 Task: Create a due date automation trigger when advanced on, on the monday of the week before a card is due add fields without custom field "Resume" cleared at 11:00 AM.
Action: Mouse moved to (1134, 82)
Screenshot: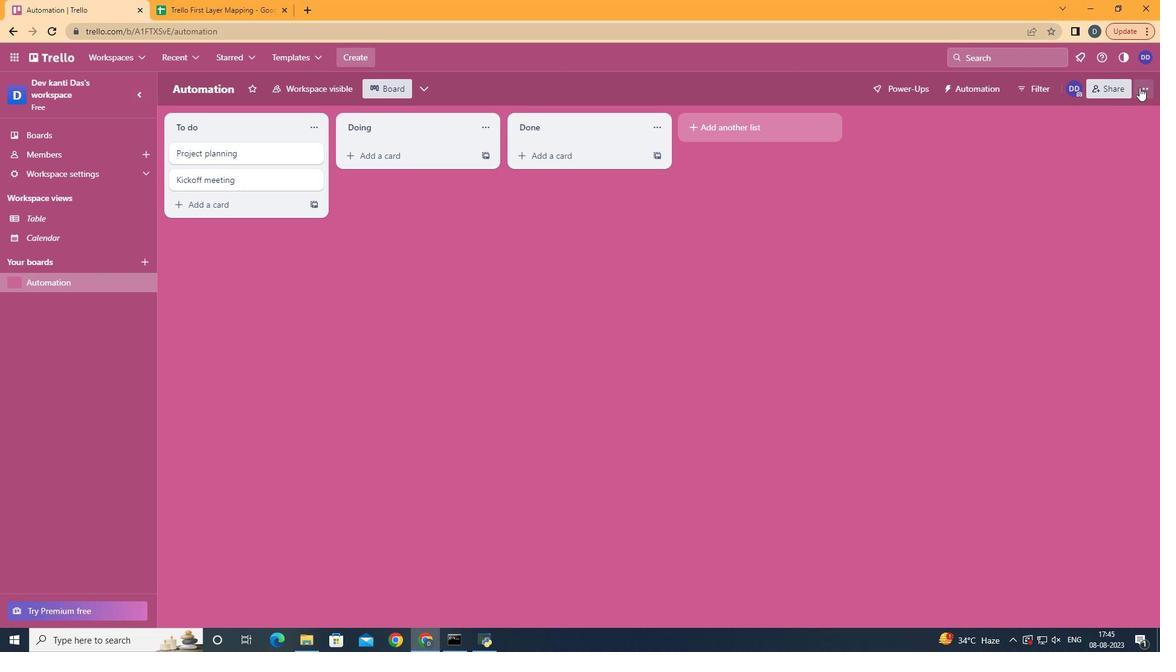 
Action: Mouse pressed left at (1134, 82)
Screenshot: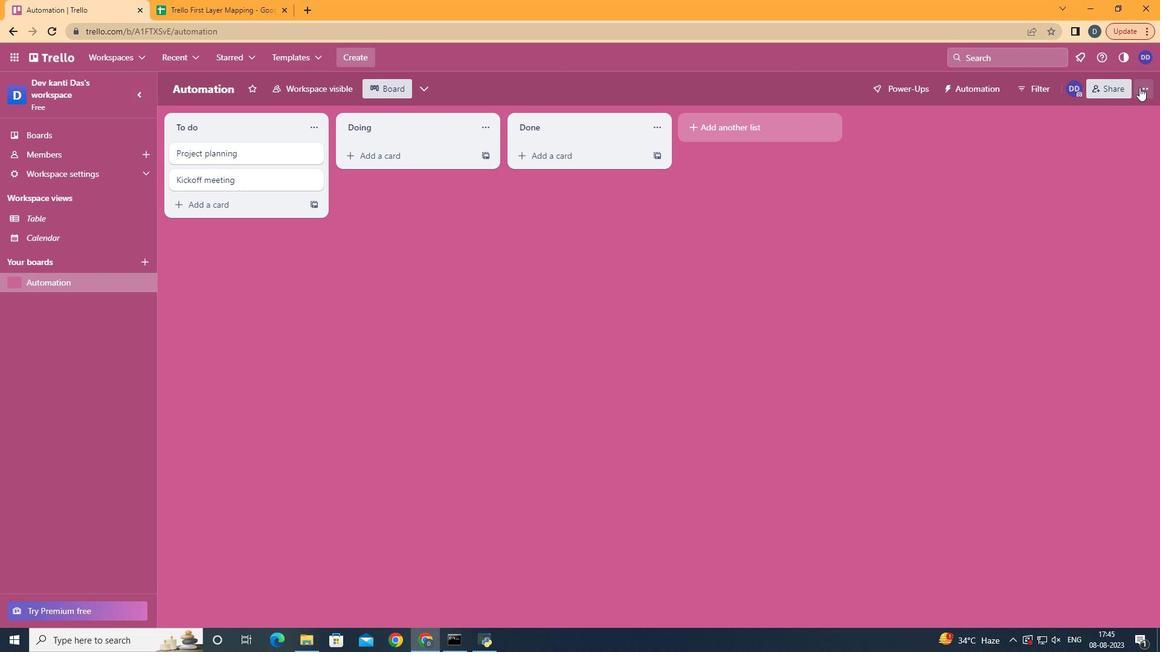 
Action: Mouse moved to (1045, 273)
Screenshot: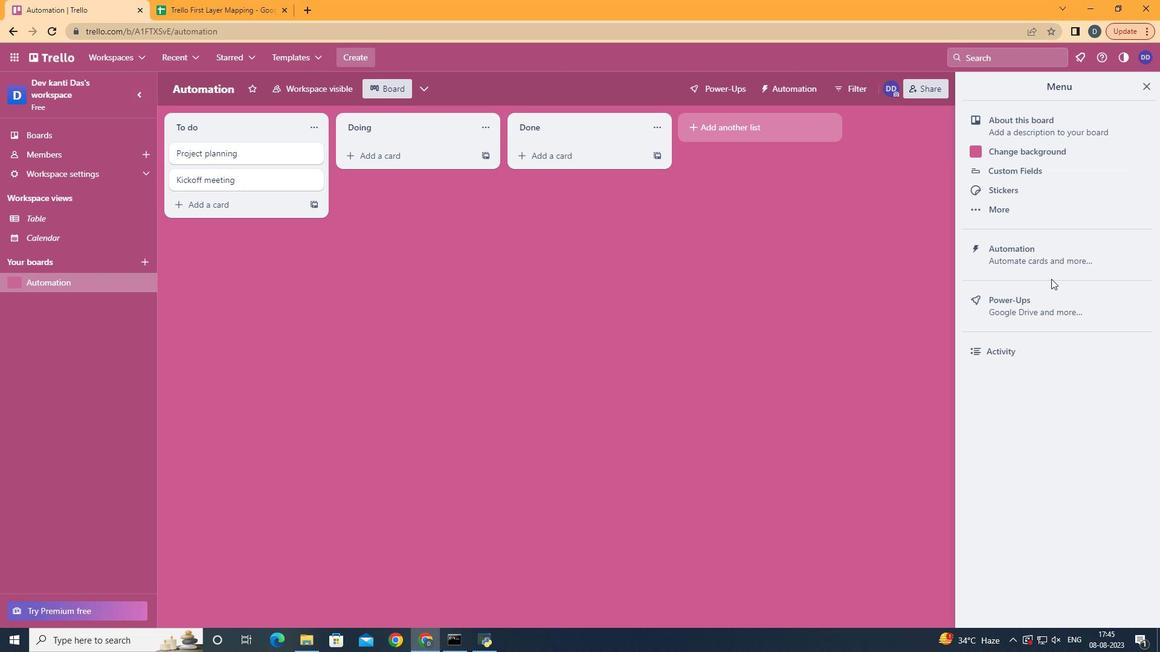 
Action: Mouse pressed left at (1045, 273)
Screenshot: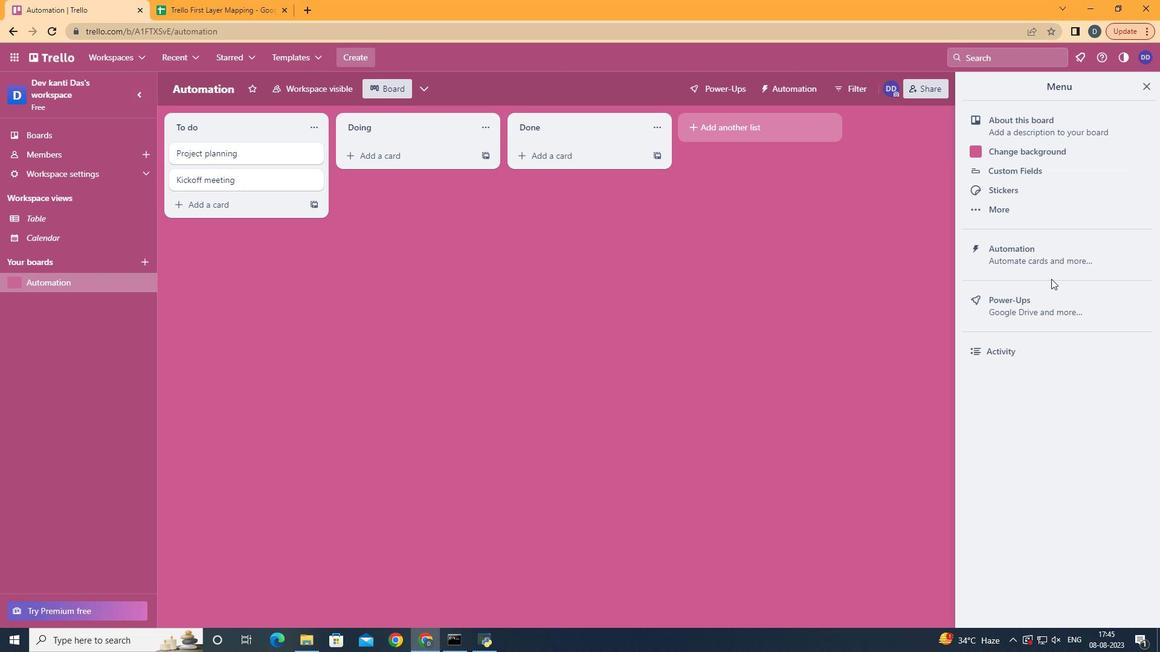 
Action: Mouse moved to (1048, 256)
Screenshot: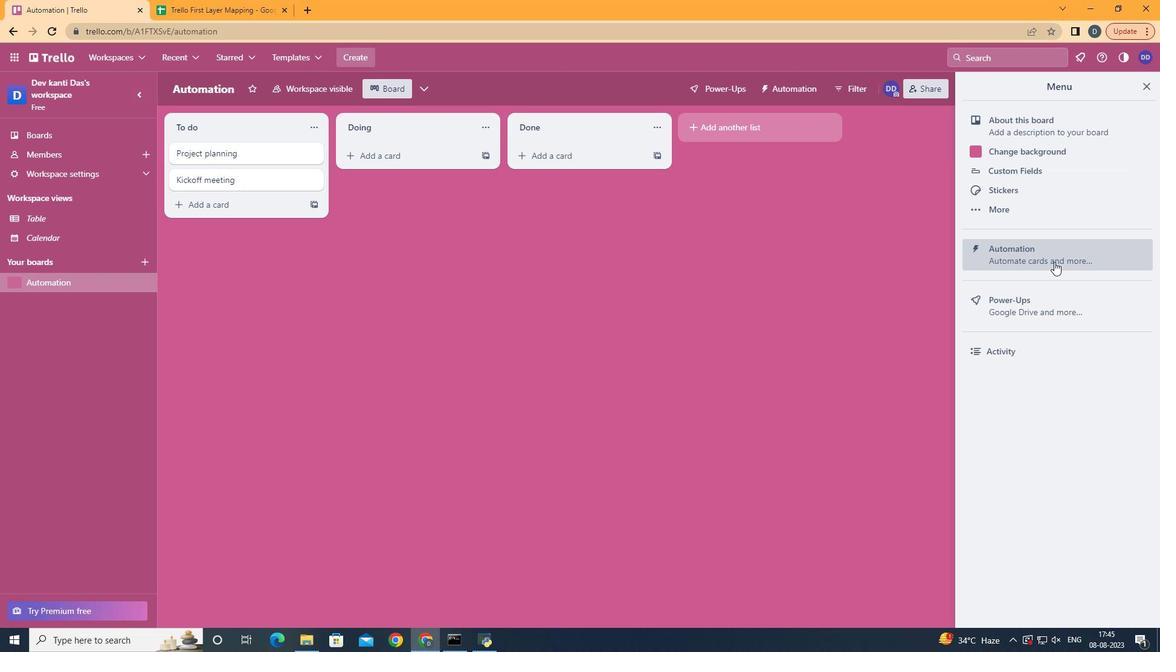 
Action: Mouse pressed left at (1048, 256)
Screenshot: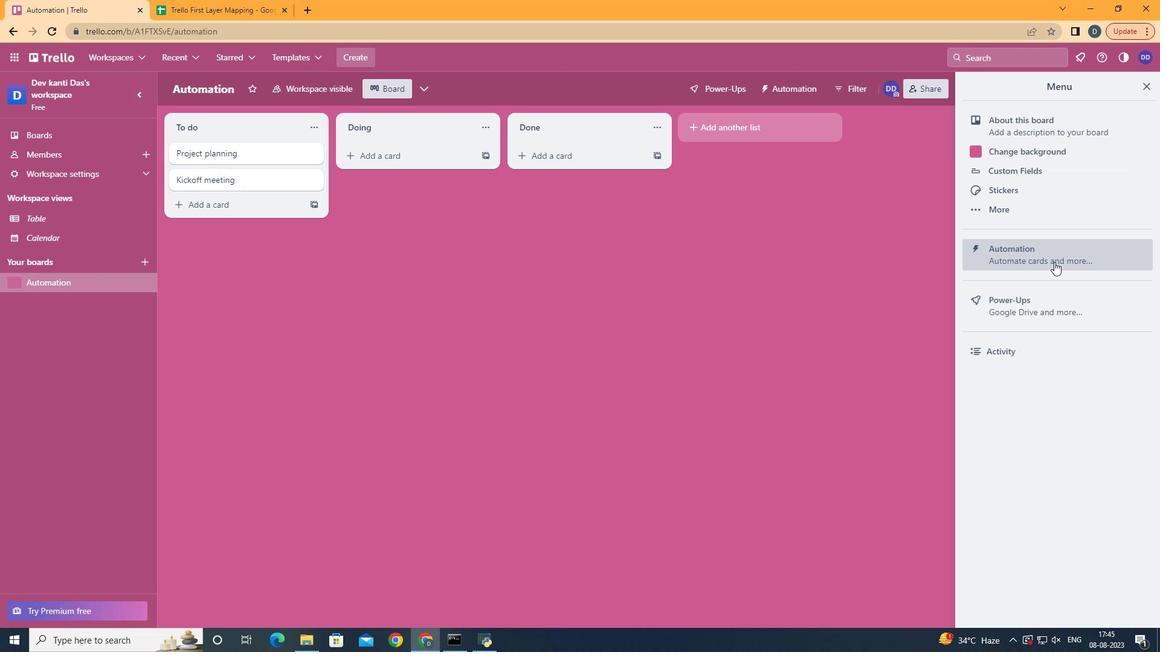 
Action: Mouse moved to (215, 236)
Screenshot: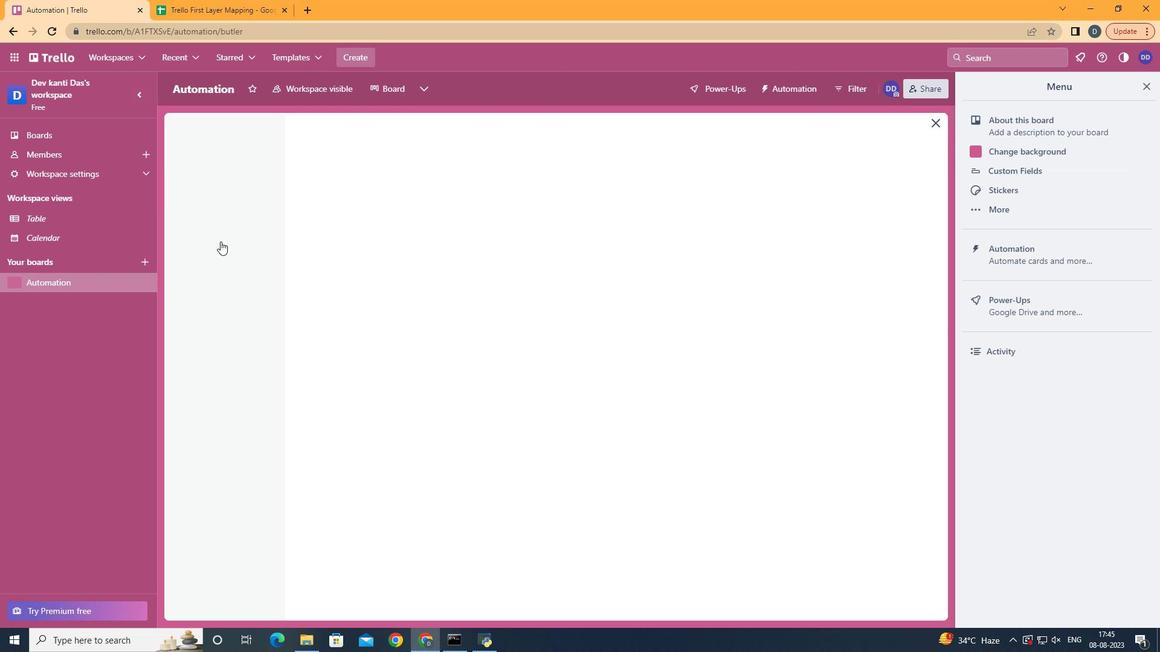 
Action: Mouse pressed left at (215, 236)
Screenshot: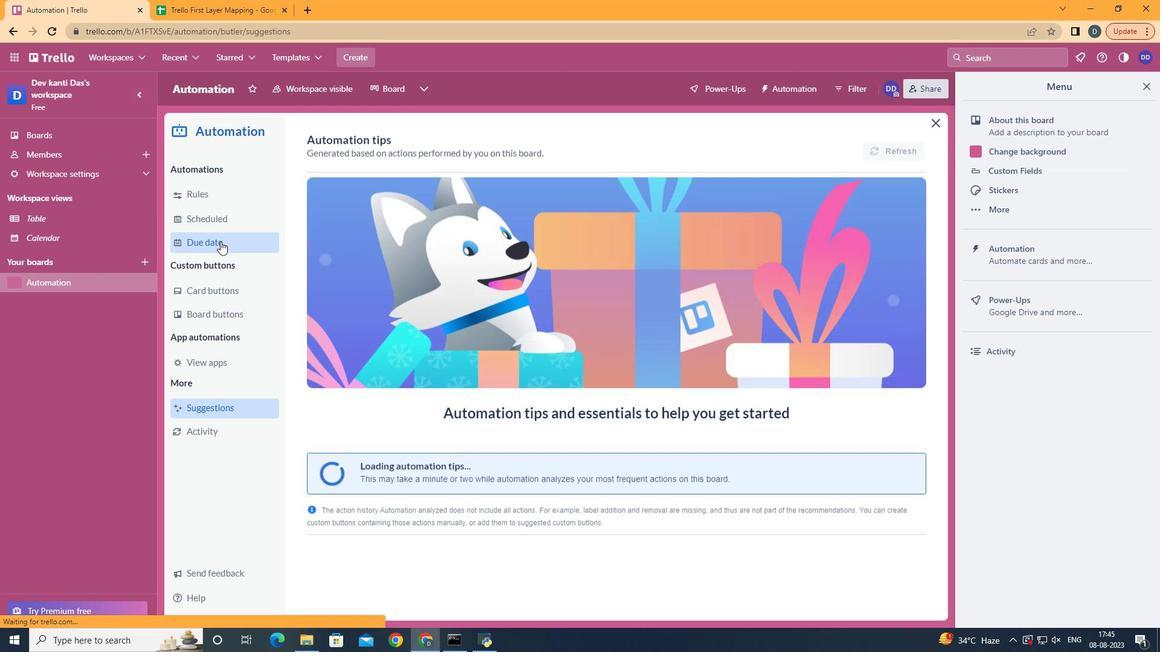 
Action: Mouse moved to (854, 137)
Screenshot: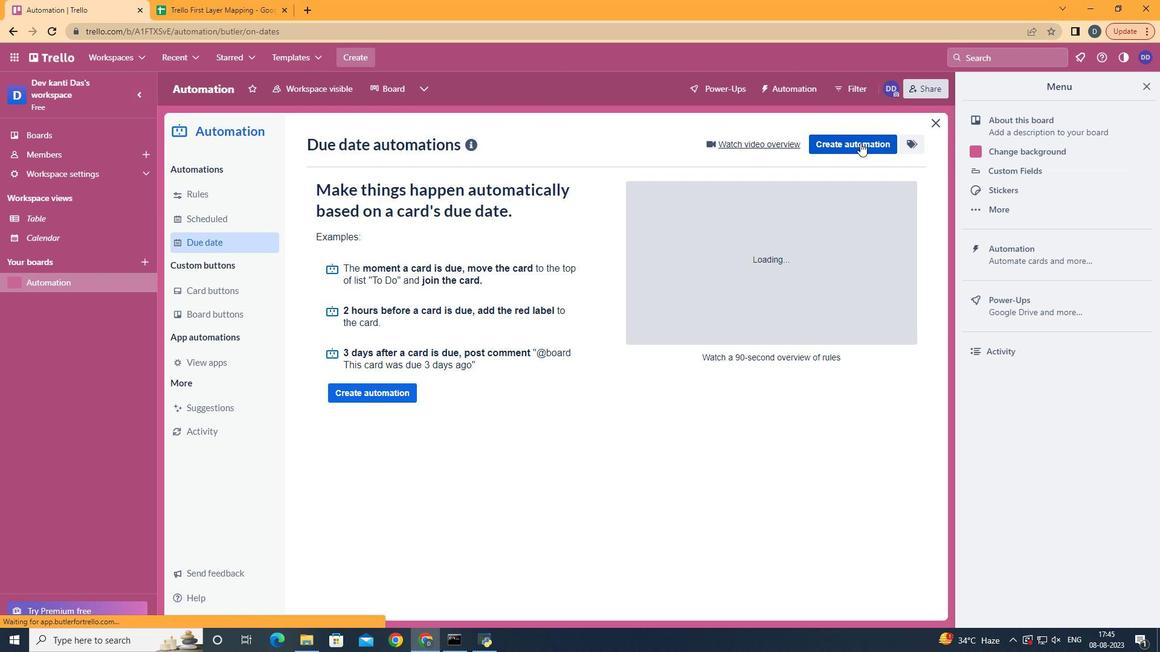 
Action: Mouse pressed left at (854, 137)
Screenshot: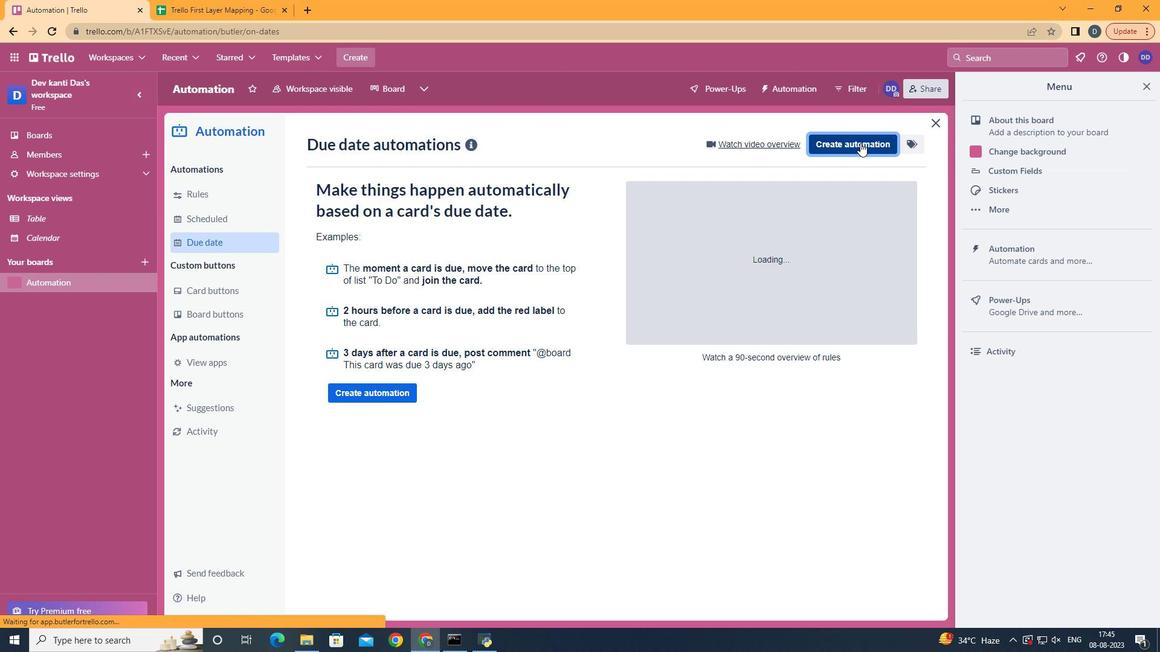 
Action: Mouse moved to (641, 259)
Screenshot: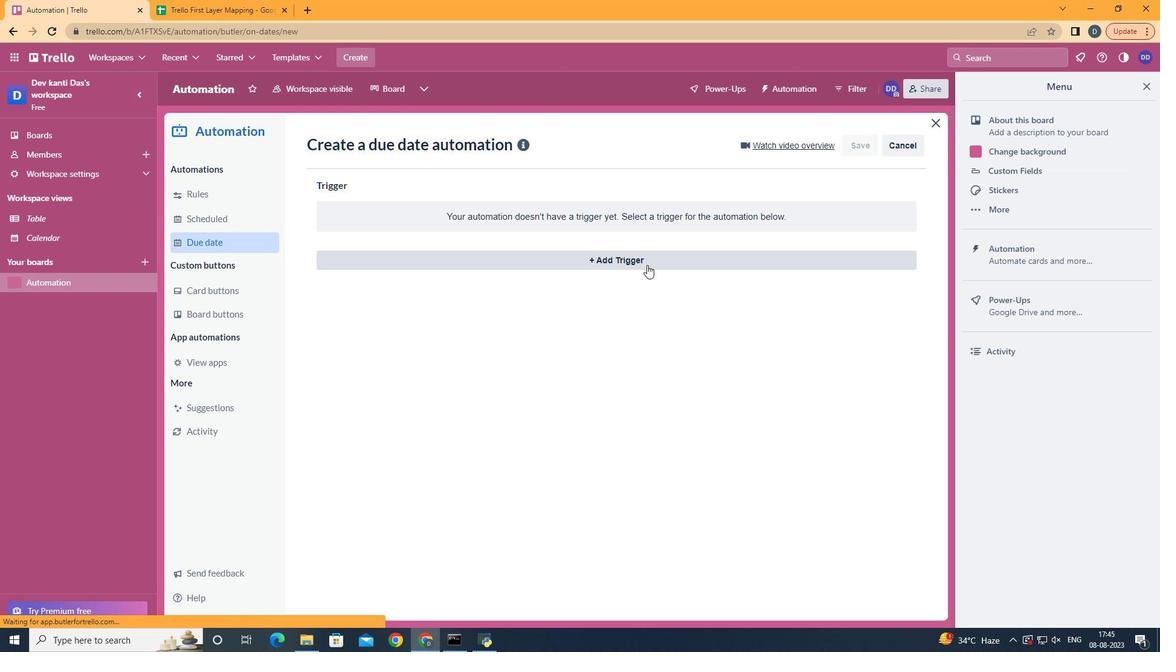 
Action: Mouse pressed left at (641, 259)
Screenshot: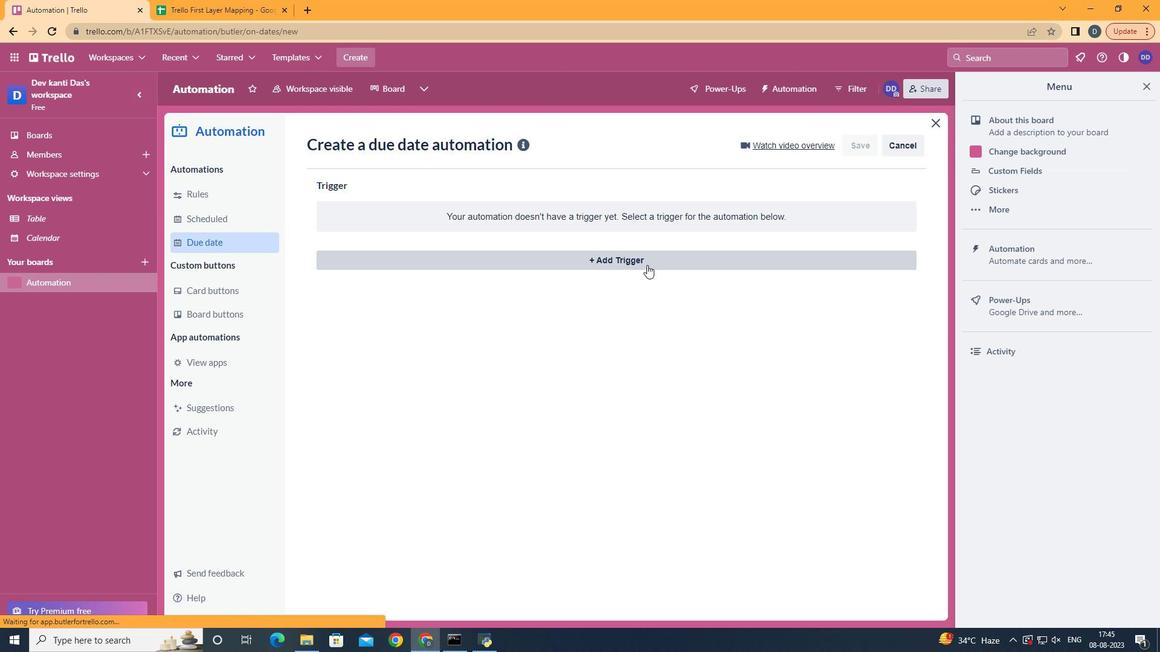 
Action: Mouse moved to (412, 577)
Screenshot: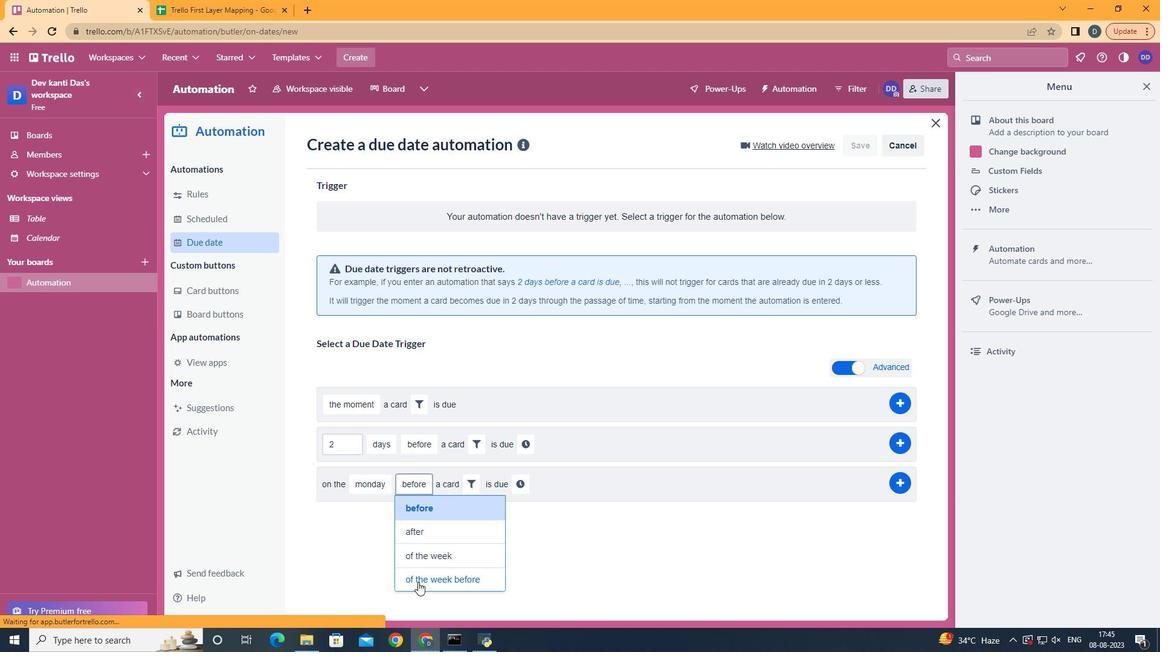 
Action: Mouse pressed left at (412, 577)
Screenshot: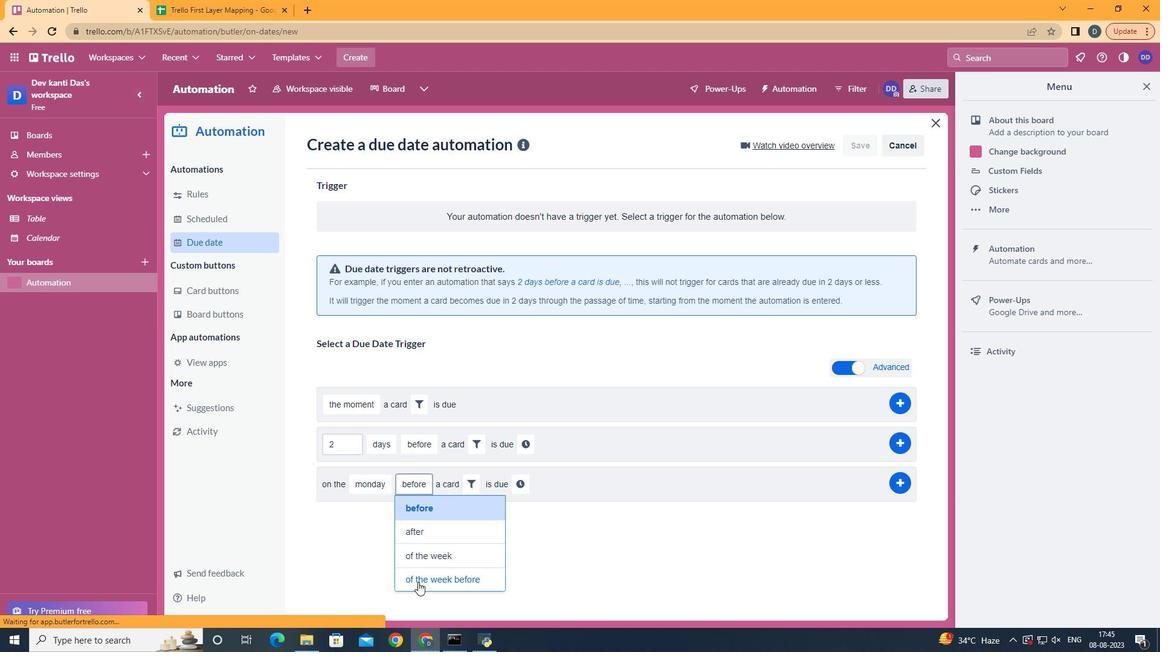 
Action: Mouse moved to (509, 473)
Screenshot: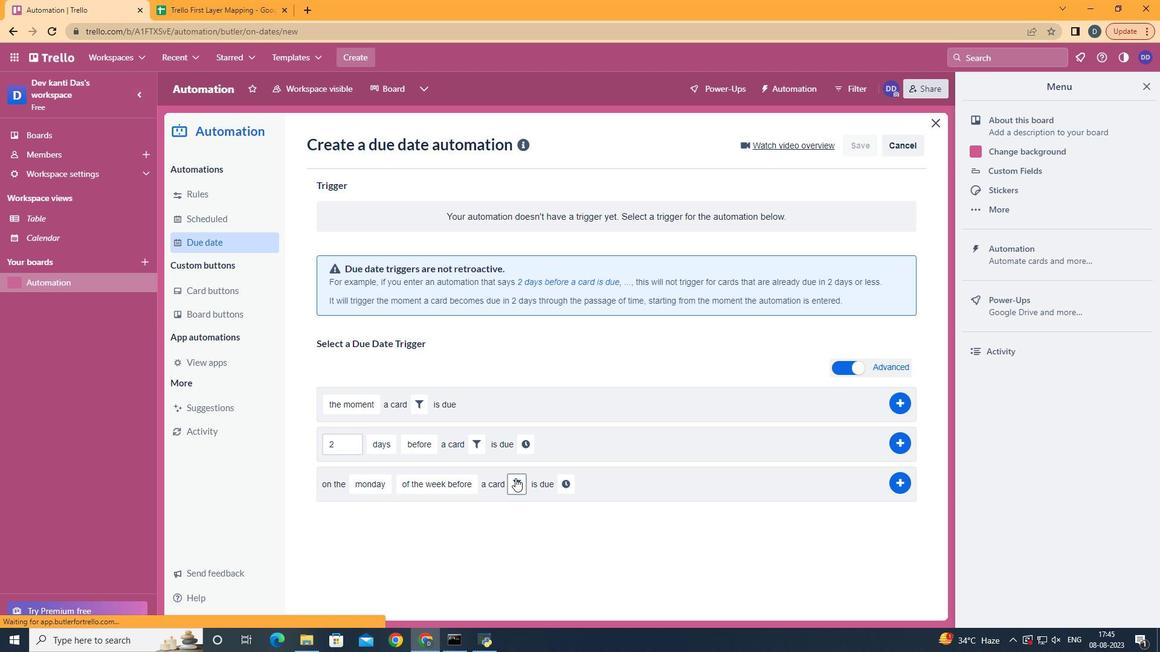
Action: Mouse pressed left at (509, 473)
Screenshot: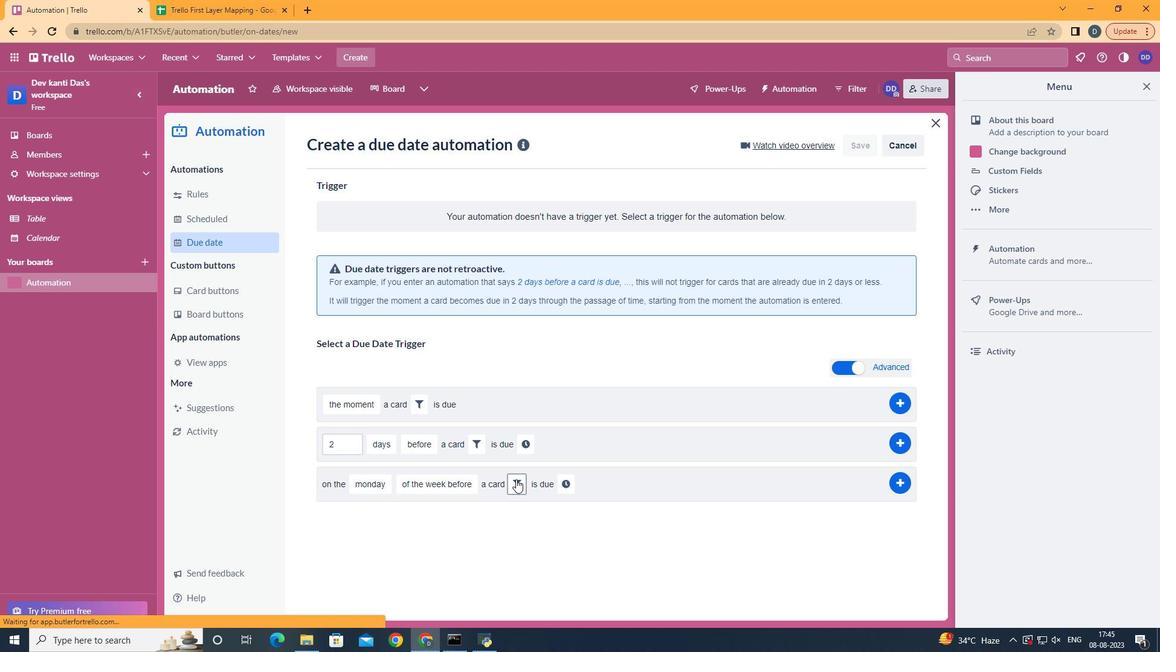 
Action: Mouse moved to (699, 515)
Screenshot: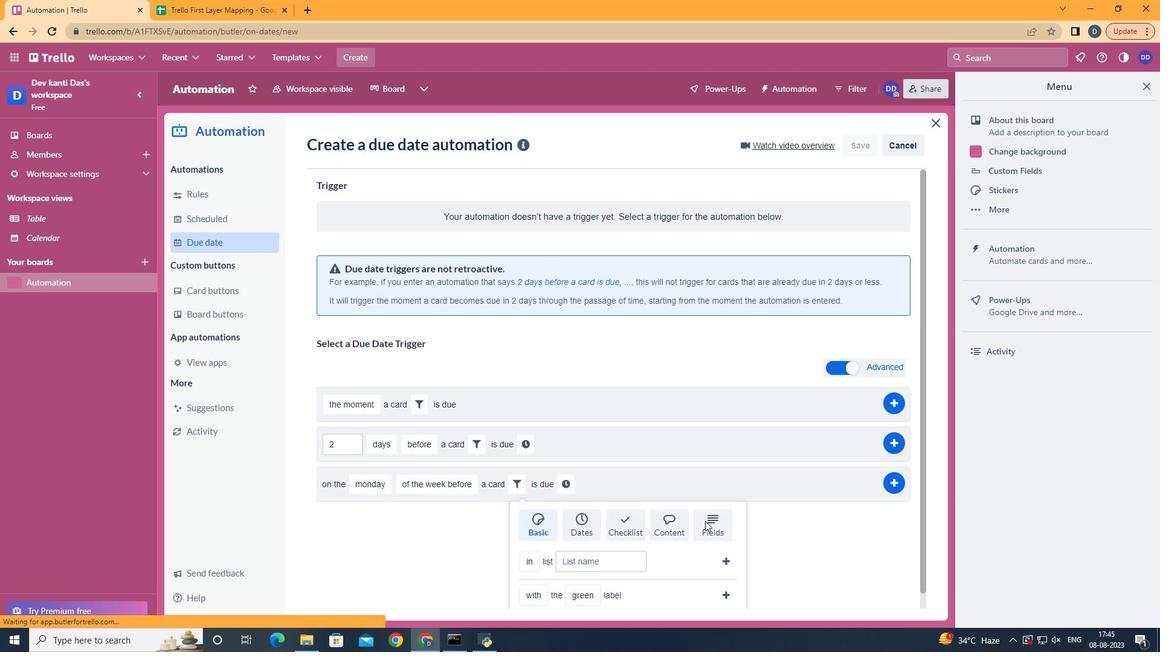 
Action: Mouse pressed left at (699, 515)
Screenshot: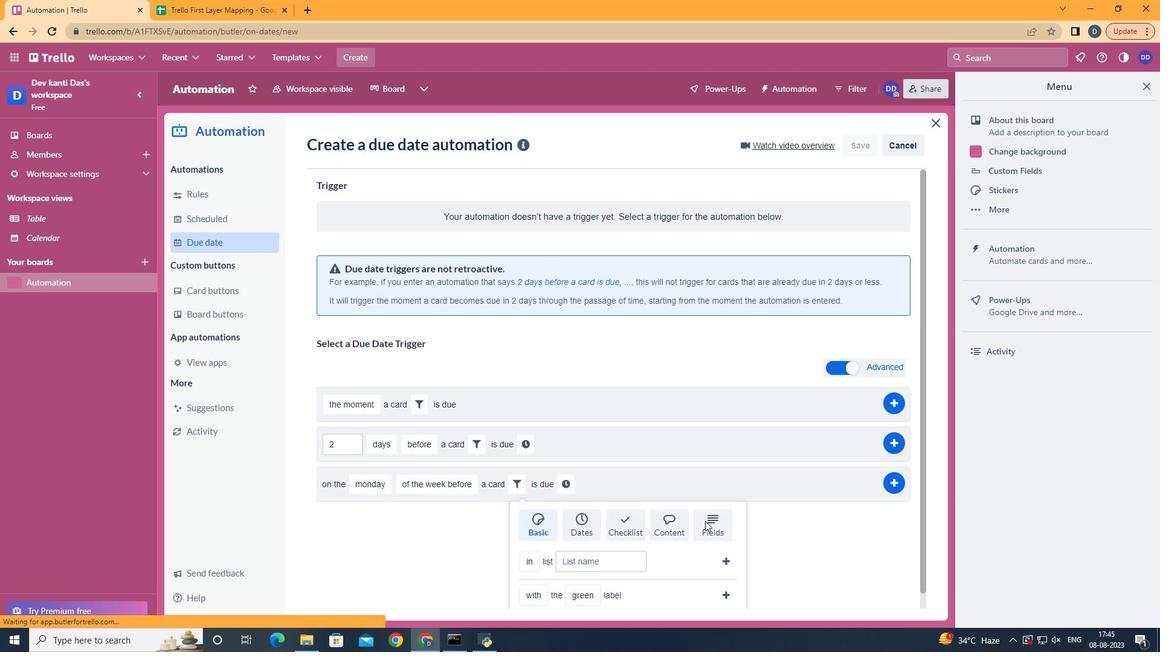 
Action: Mouse moved to (700, 516)
Screenshot: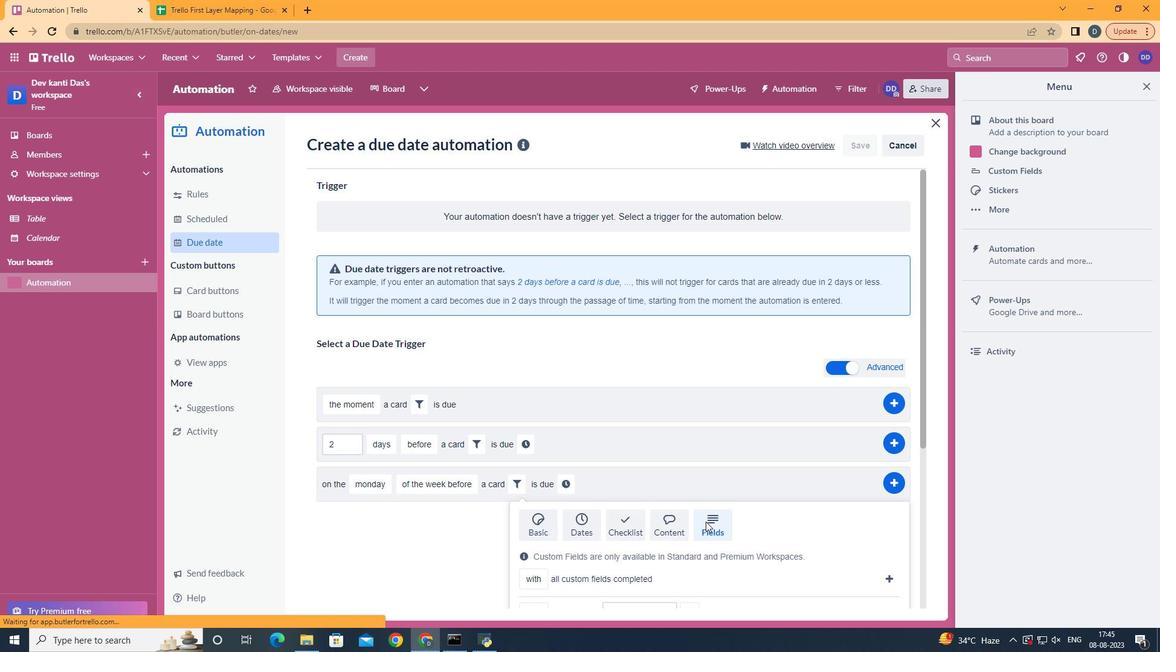 
Action: Mouse scrolled (700, 515) with delta (0, 0)
Screenshot: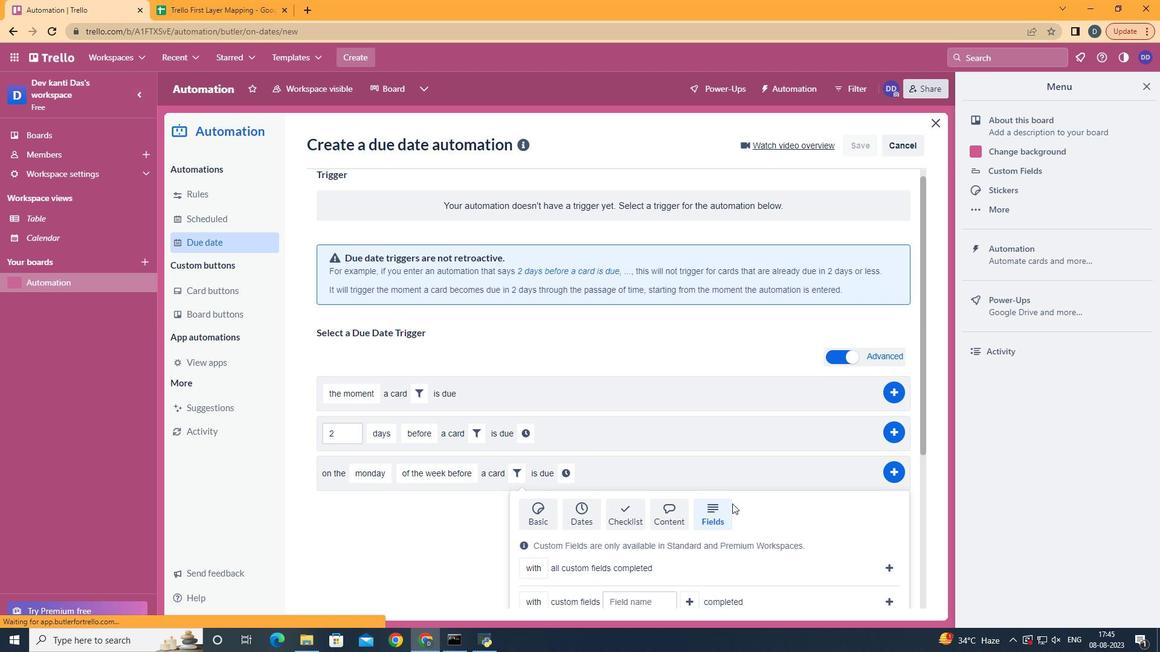 
Action: Mouse scrolled (700, 515) with delta (0, 0)
Screenshot: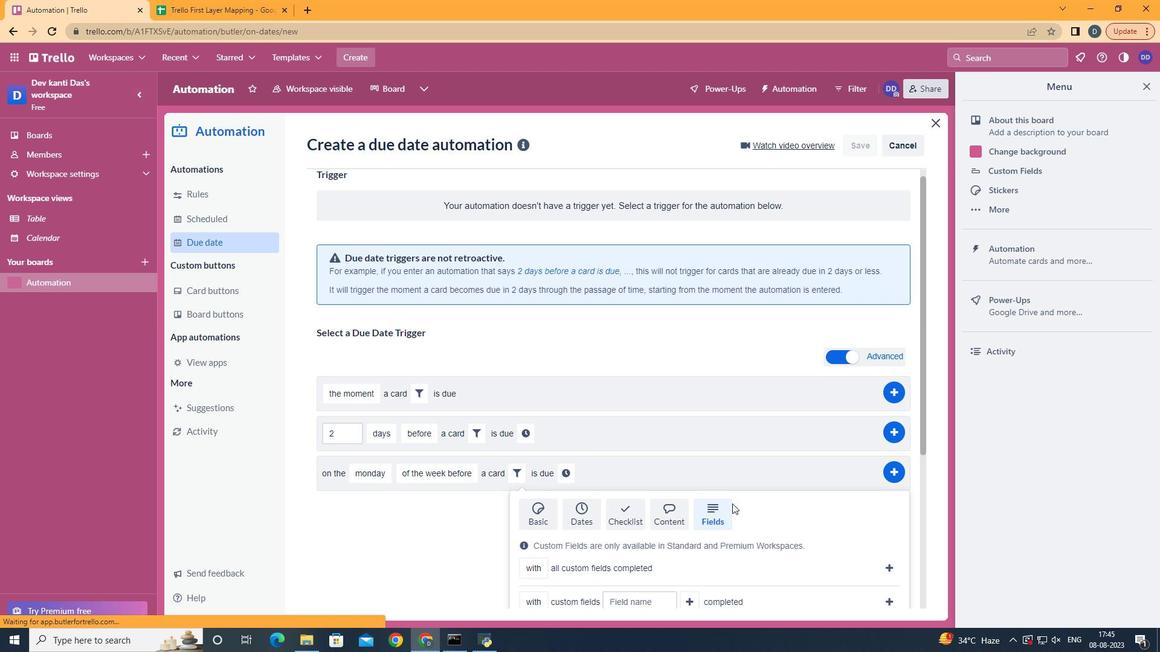 
Action: Mouse scrolled (700, 515) with delta (0, 0)
Screenshot: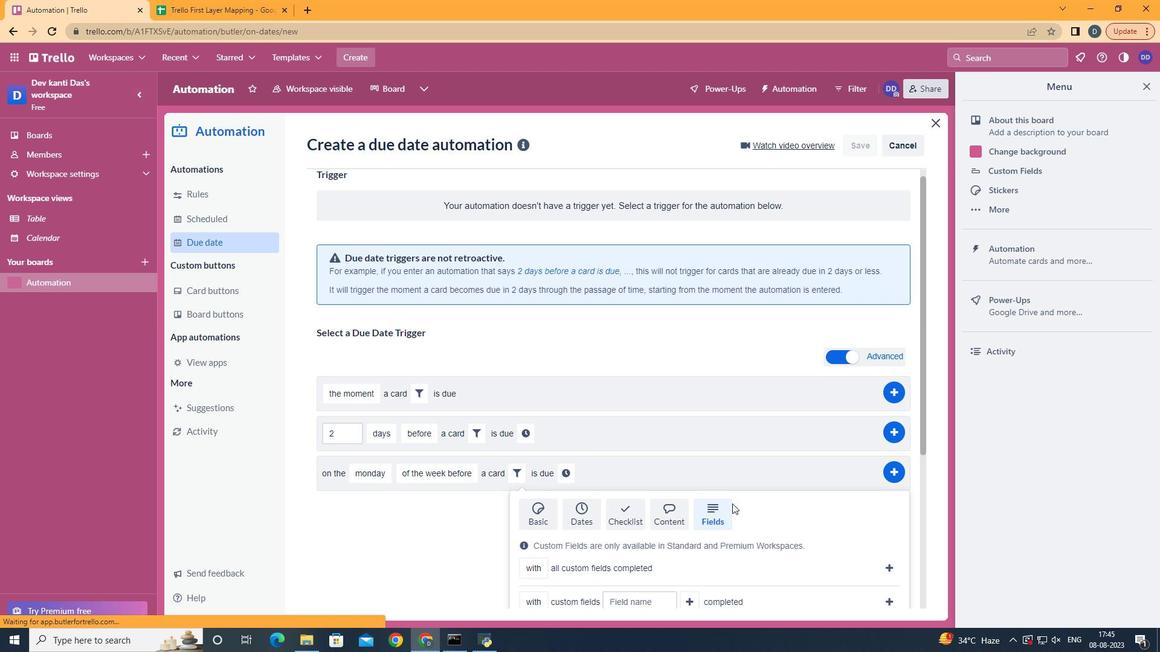 
Action: Mouse moved to (704, 515)
Screenshot: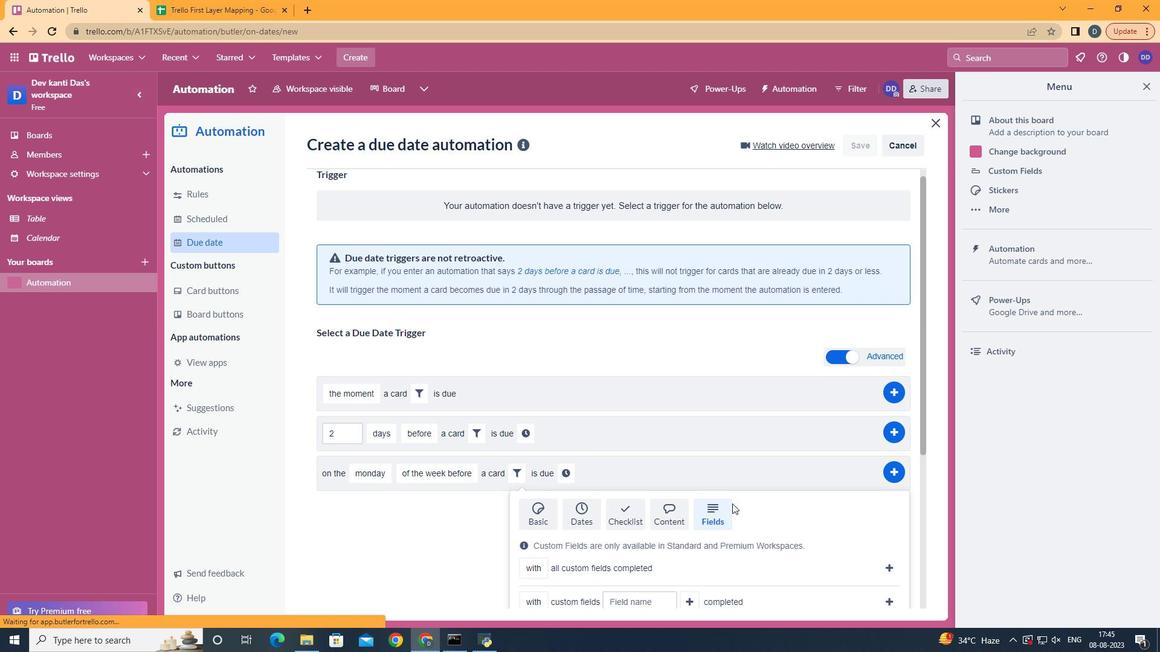 
Action: Mouse scrolled (704, 515) with delta (0, 0)
Screenshot: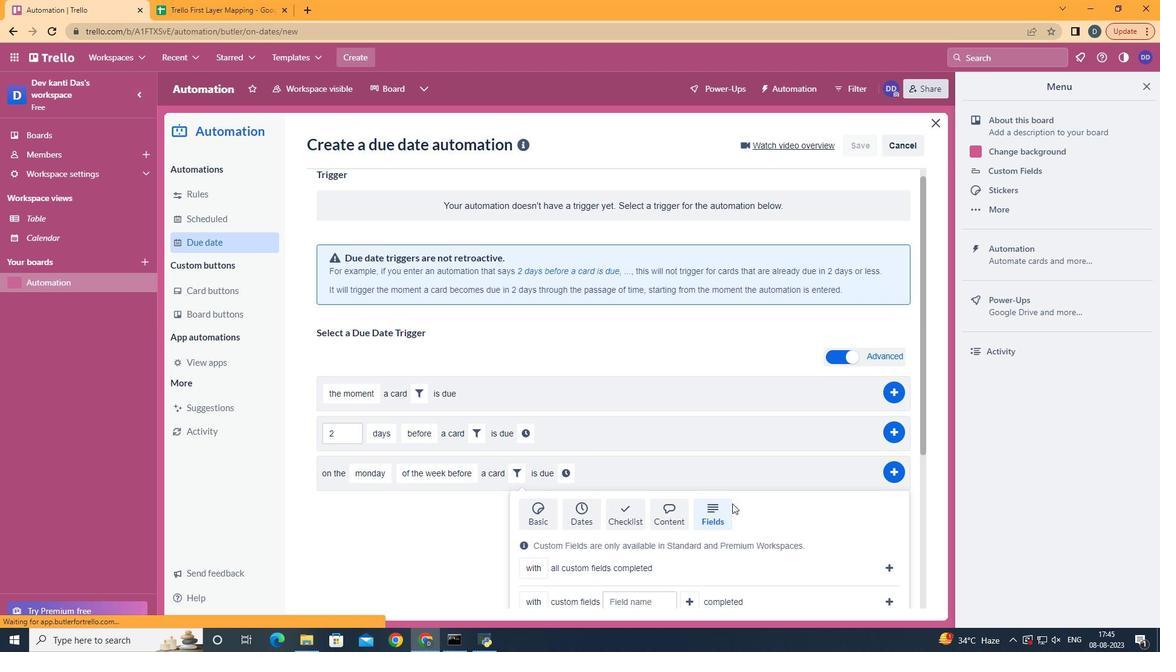
Action: Mouse moved to (546, 443)
Screenshot: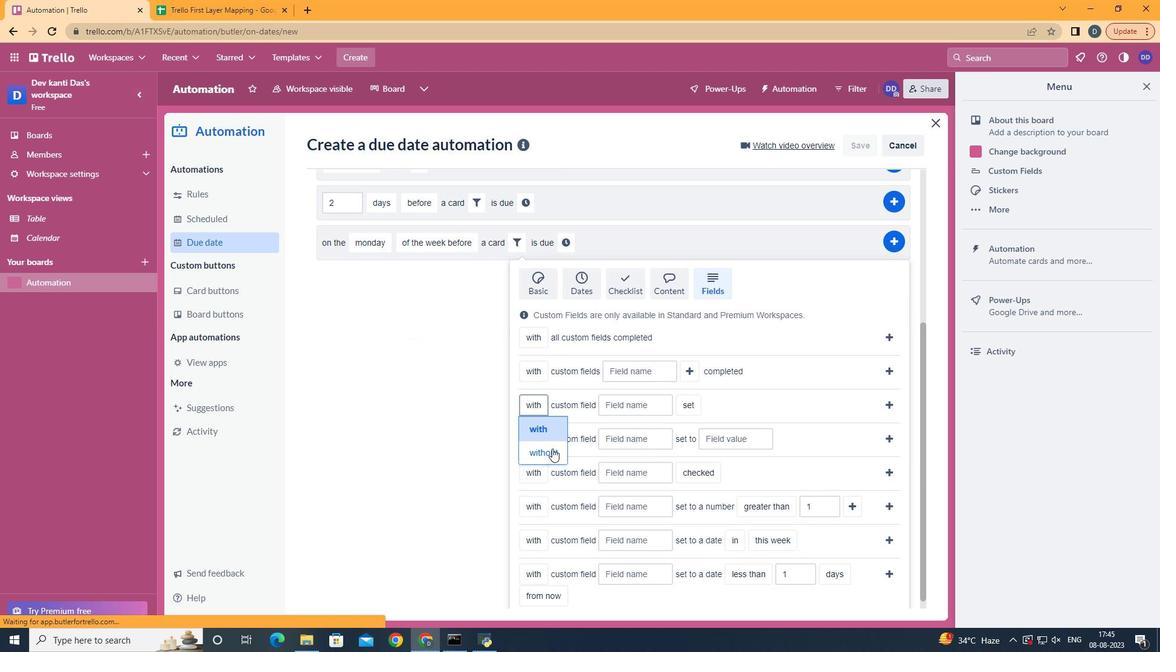 
Action: Mouse pressed left at (546, 443)
Screenshot: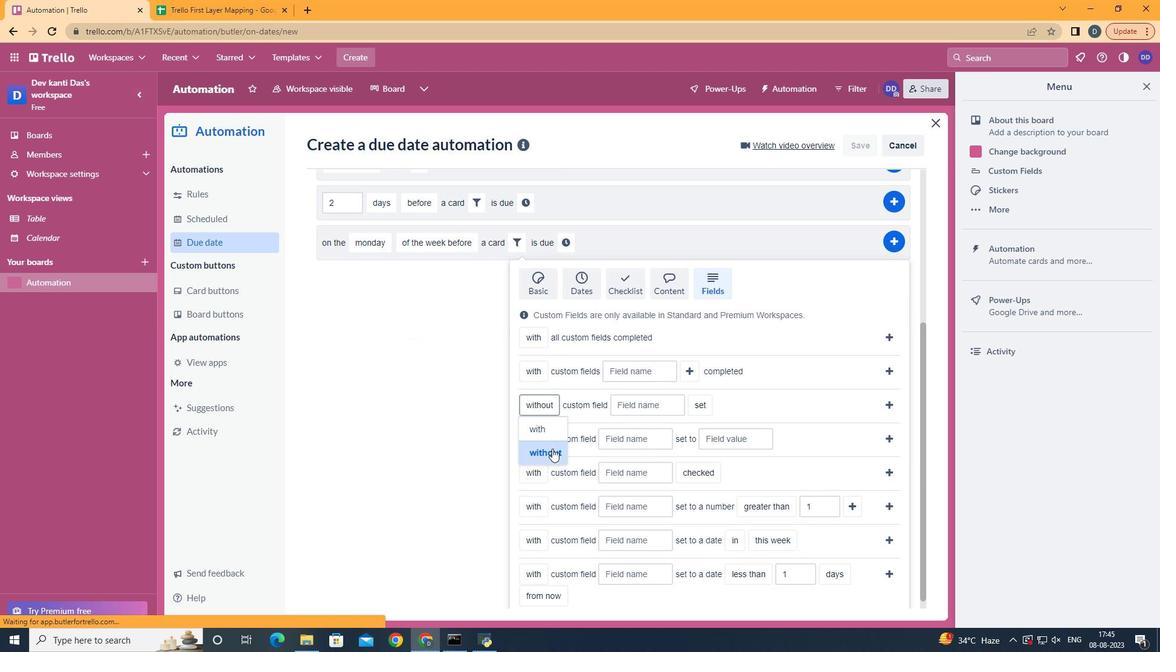 
Action: Mouse moved to (643, 395)
Screenshot: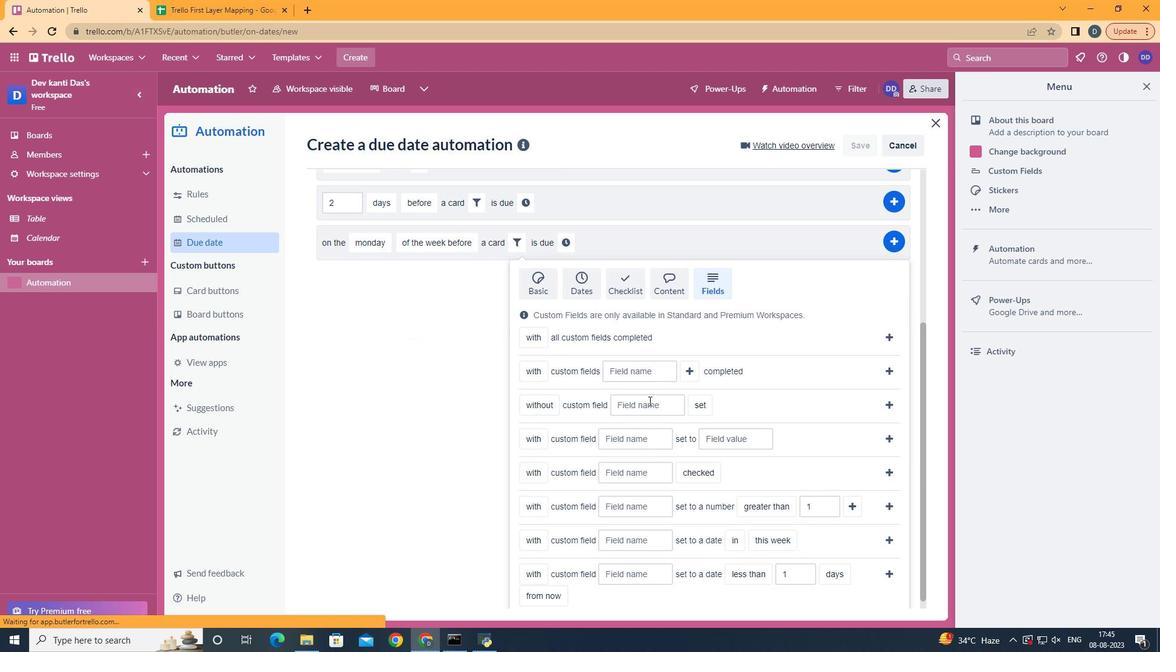 
Action: Mouse pressed left at (643, 395)
Screenshot: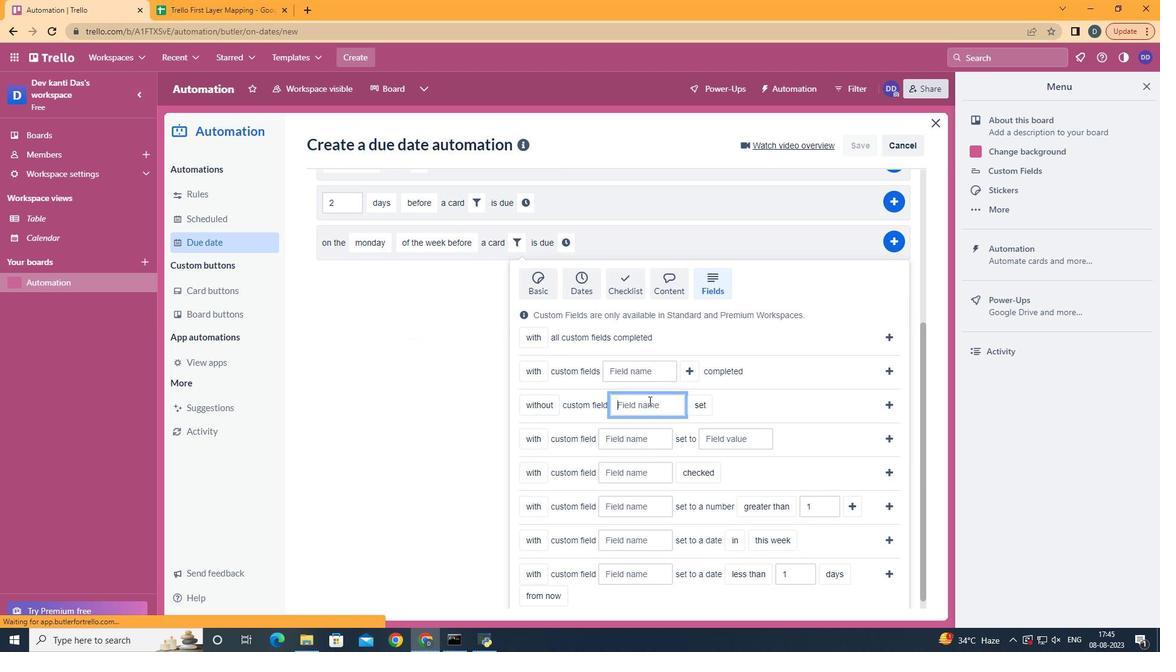 
Action: Key pressed <Key.shift>Resume
Screenshot: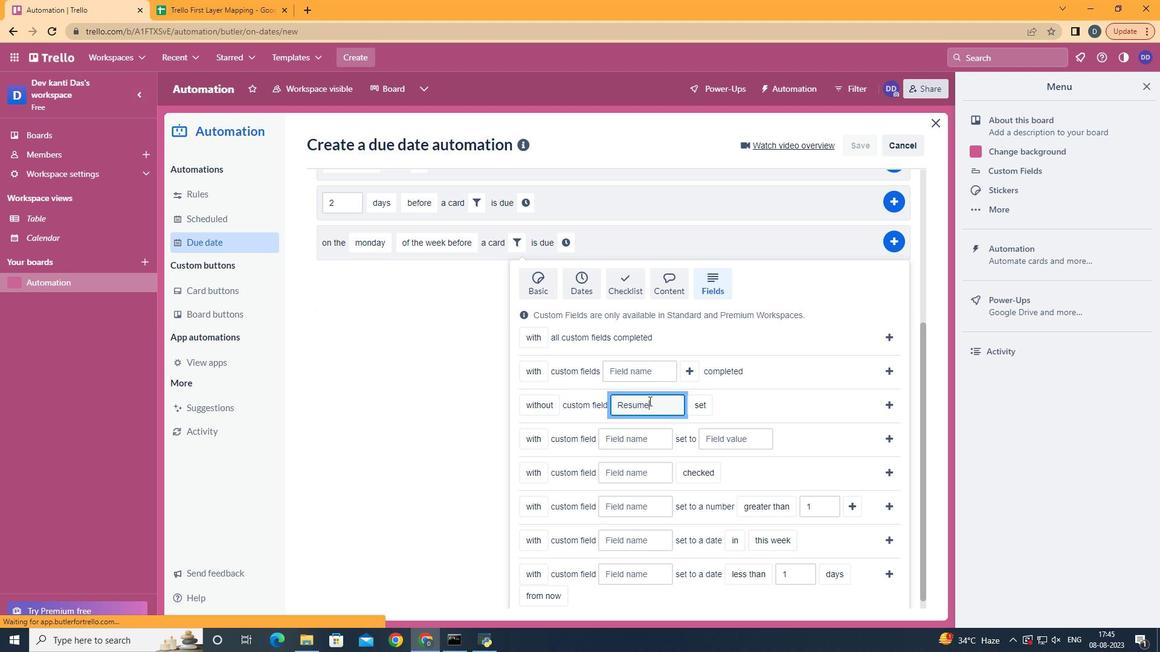 
Action: Mouse moved to (699, 446)
Screenshot: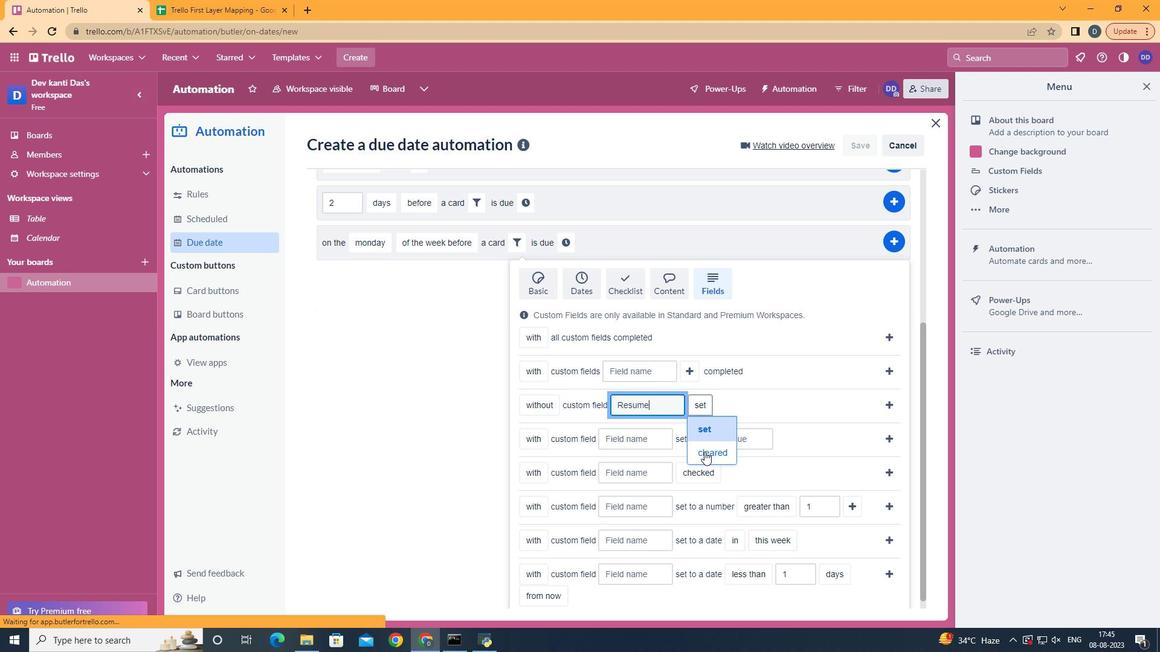 
Action: Mouse pressed left at (699, 446)
Screenshot: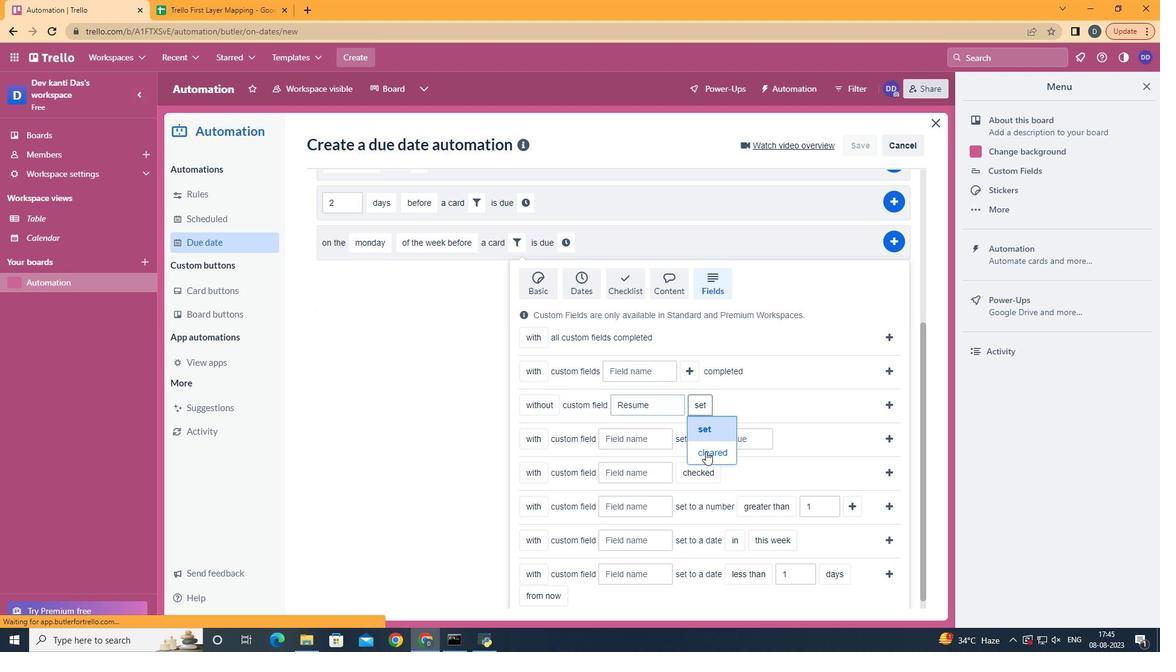 
Action: Mouse moved to (886, 401)
Screenshot: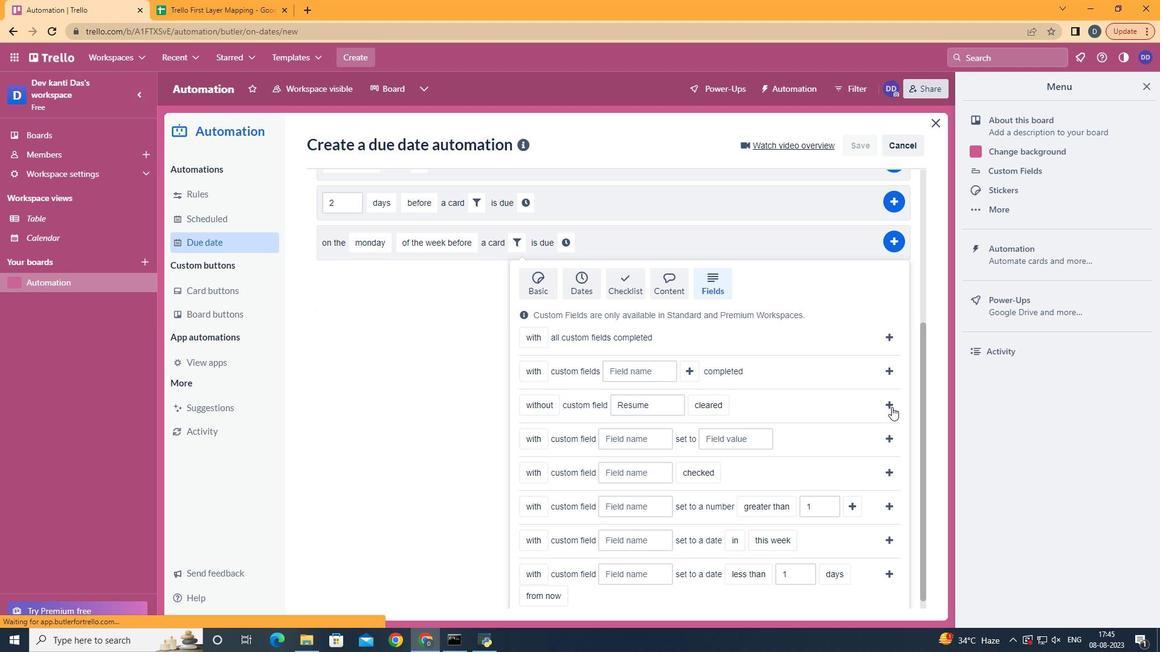 
Action: Mouse pressed left at (886, 401)
Screenshot: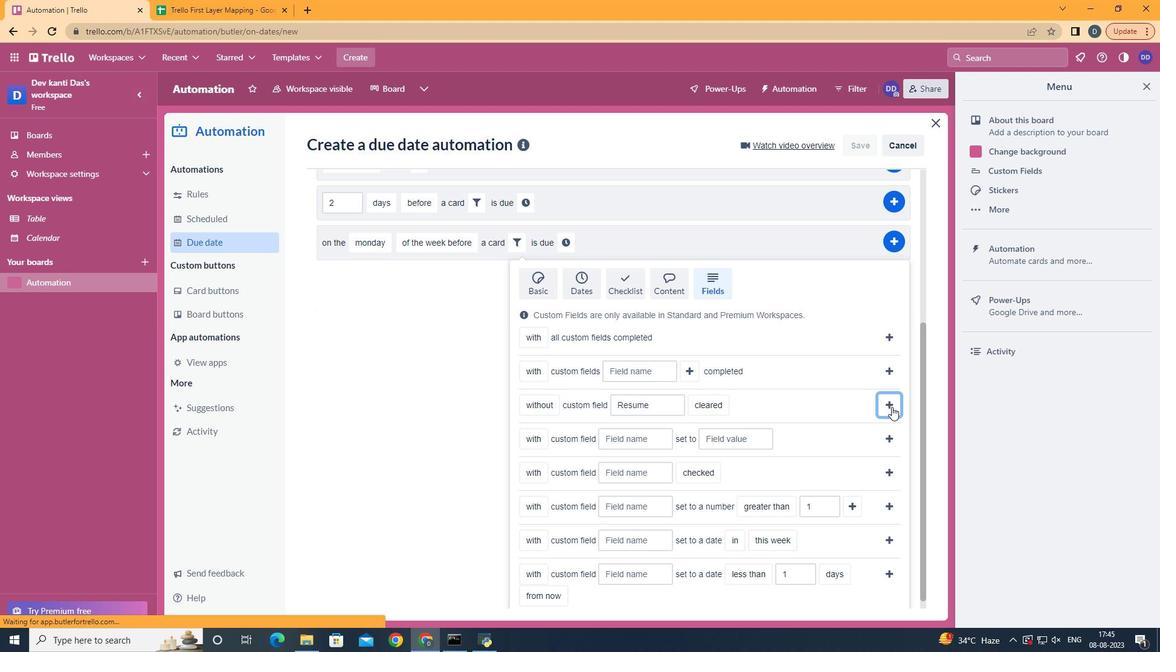 
Action: Mouse moved to (737, 475)
Screenshot: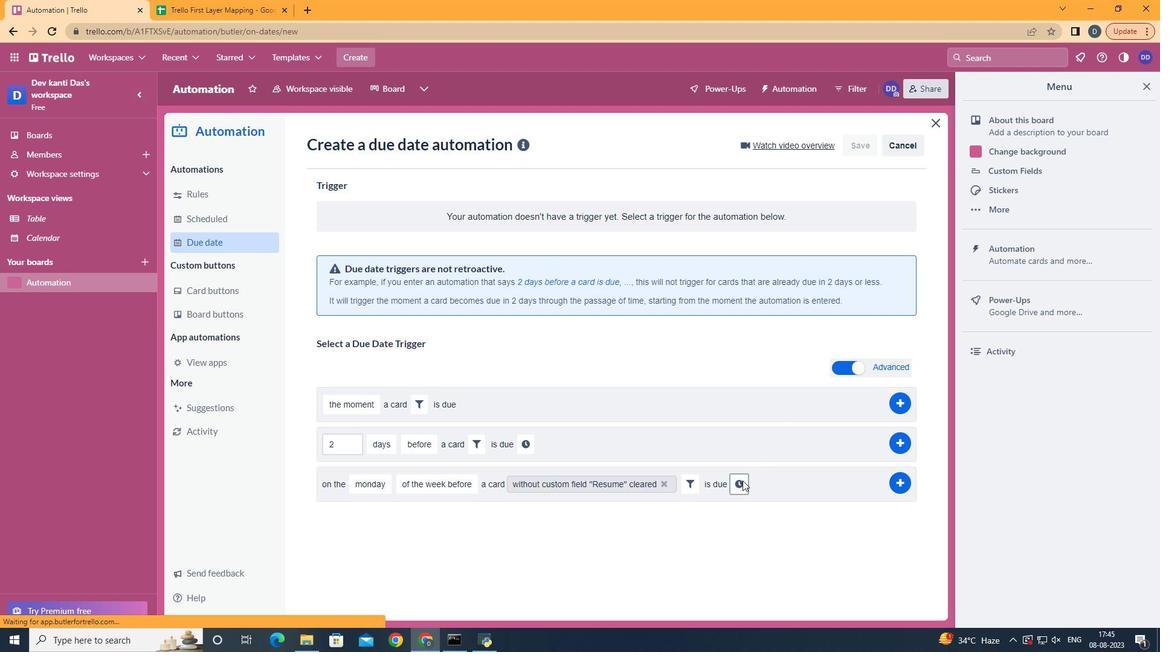 
Action: Mouse pressed left at (737, 475)
Screenshot: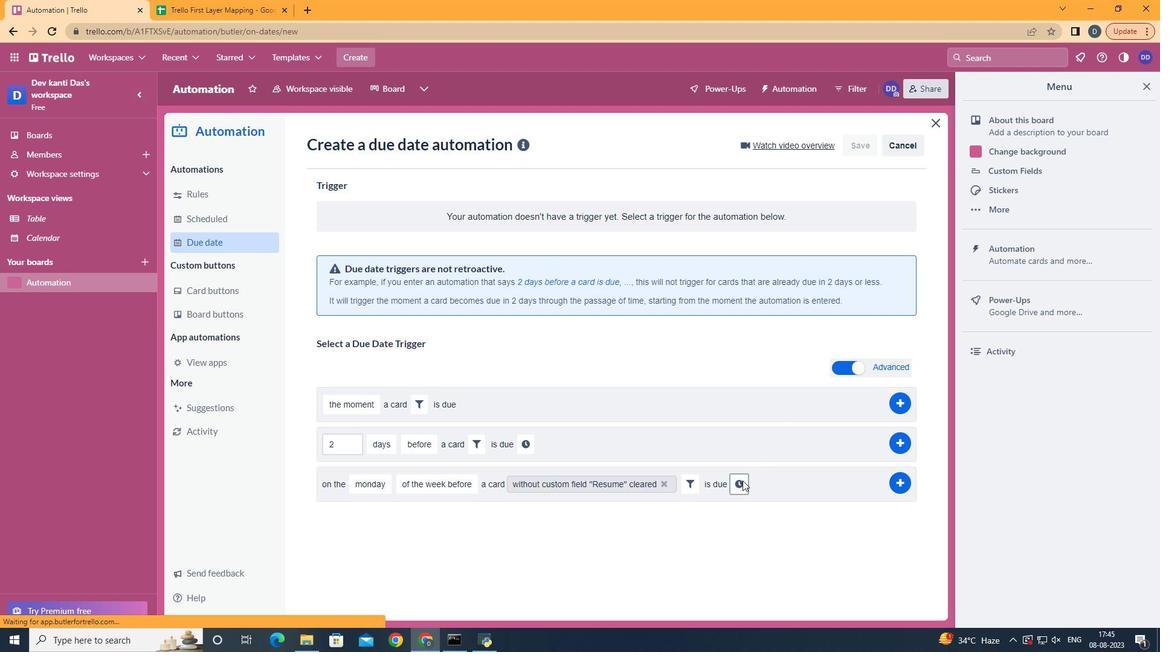 
Action: Mouse moved to (767, 485)
Screenshot: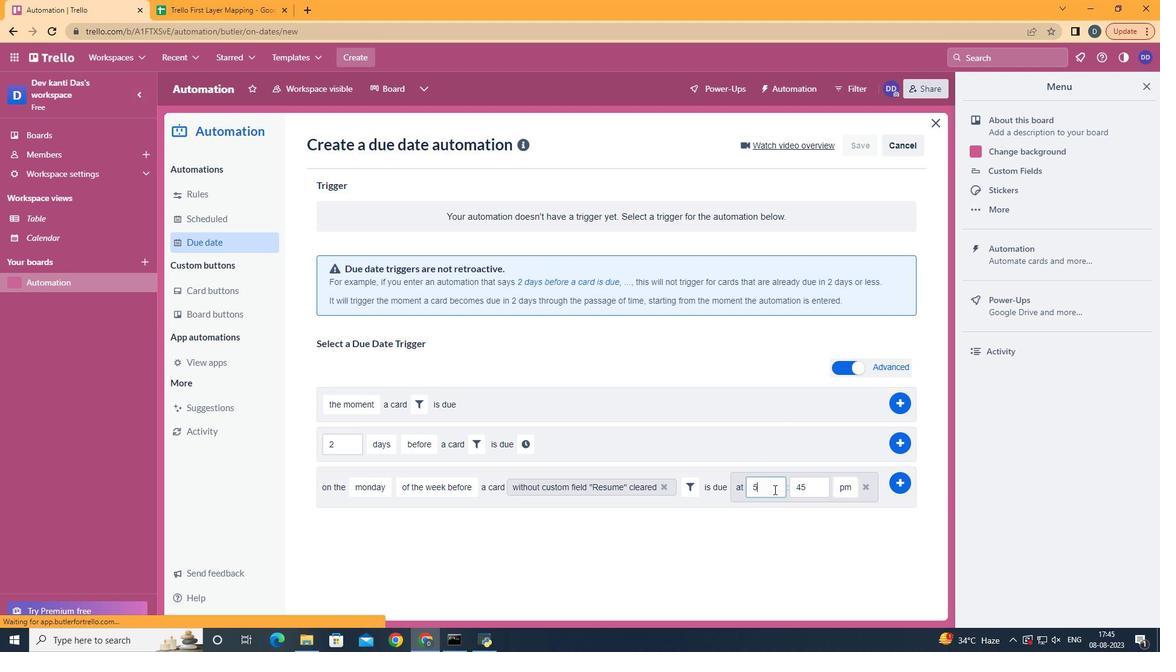
Action: Mouse pressed left at (767, 485)
Screenshot: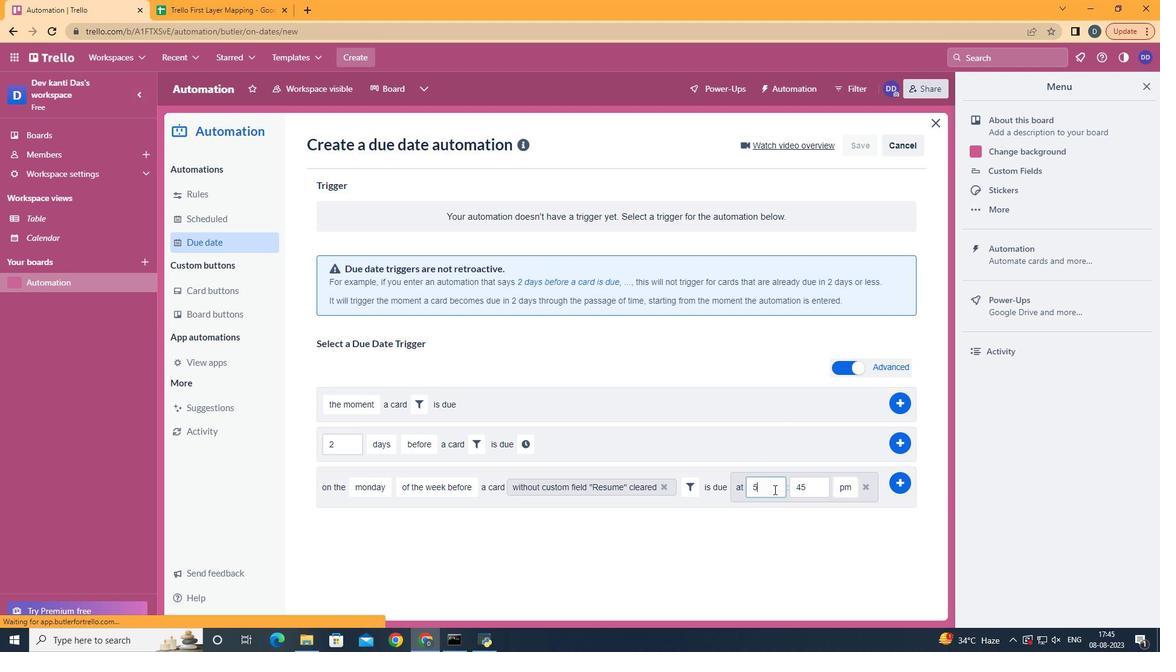 
Action: Mouse moved to (768, 483)
Screenshot: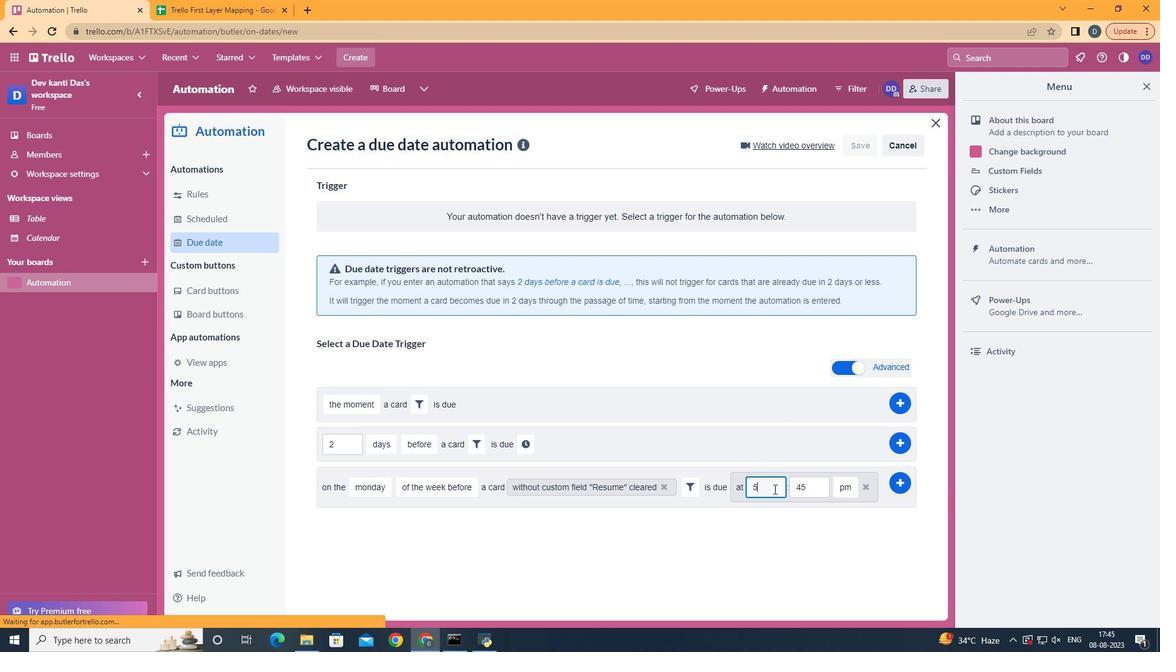 
Action: Key pressed <Key.backspace>11
Screenshot: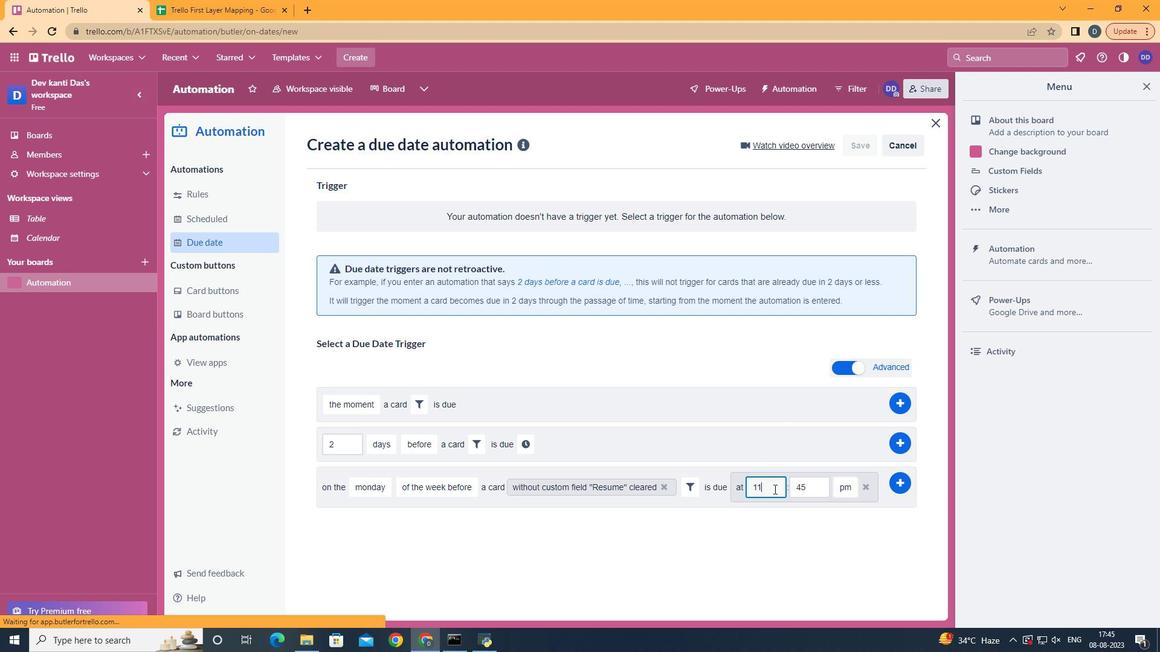 
Action: Mouse moved to (815, 481)
Screenshot: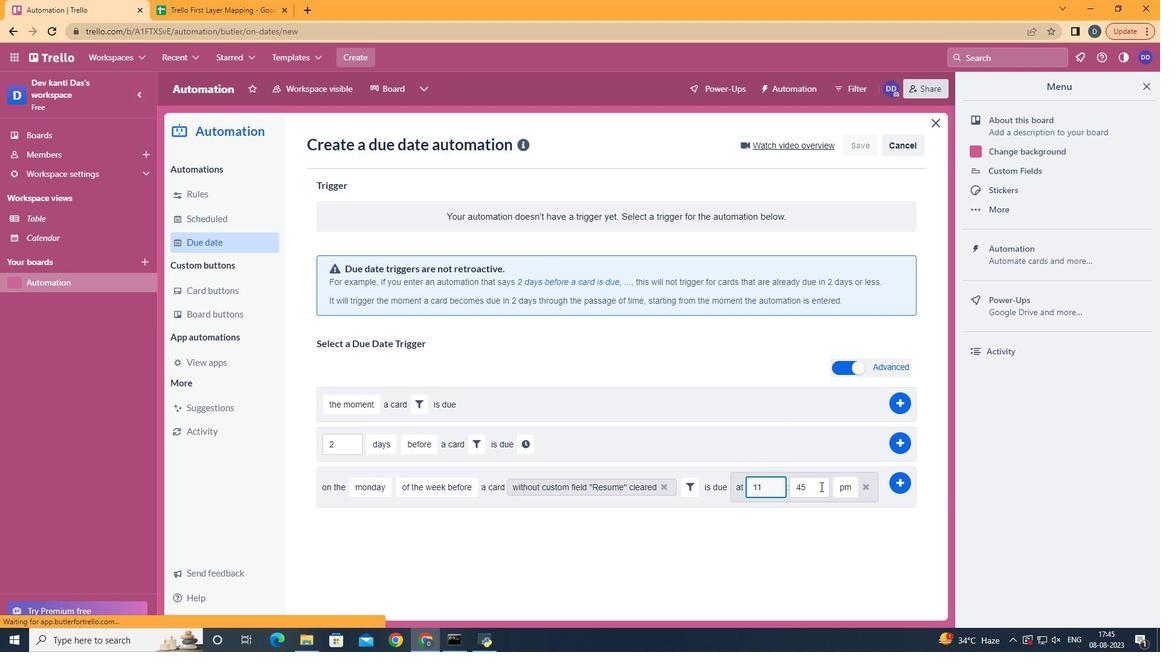 
Action: Mouse pressed left at (815, 481)
Screenshot: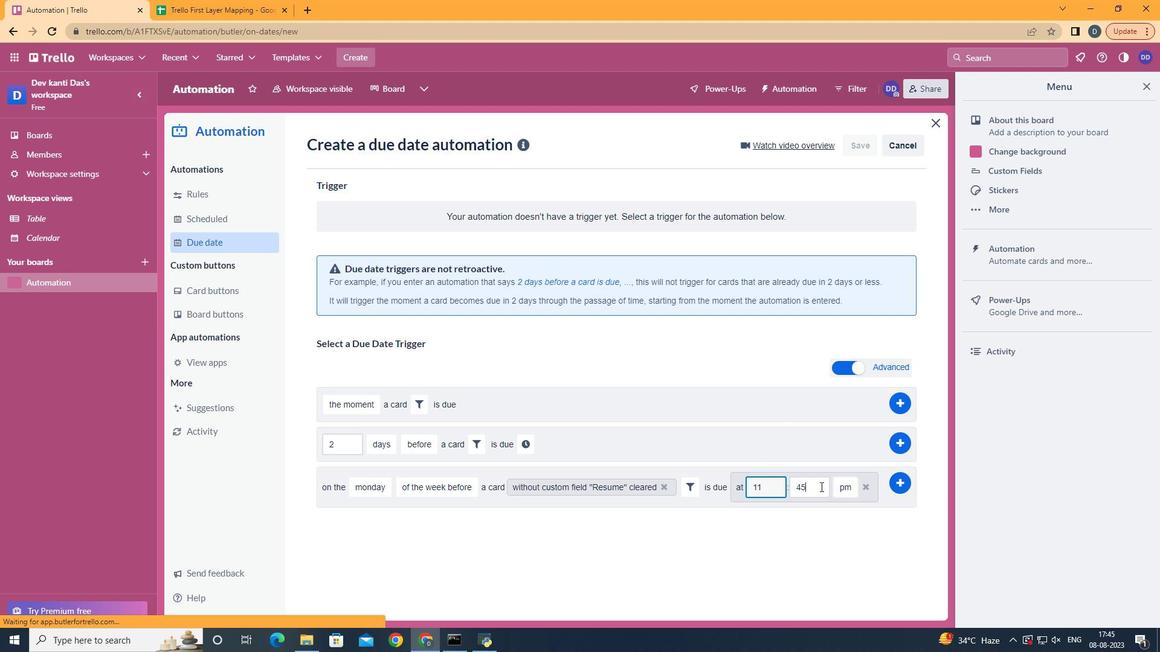 
Action: Key pressed <Key.backspace><Key.backspace>00
Screenshot: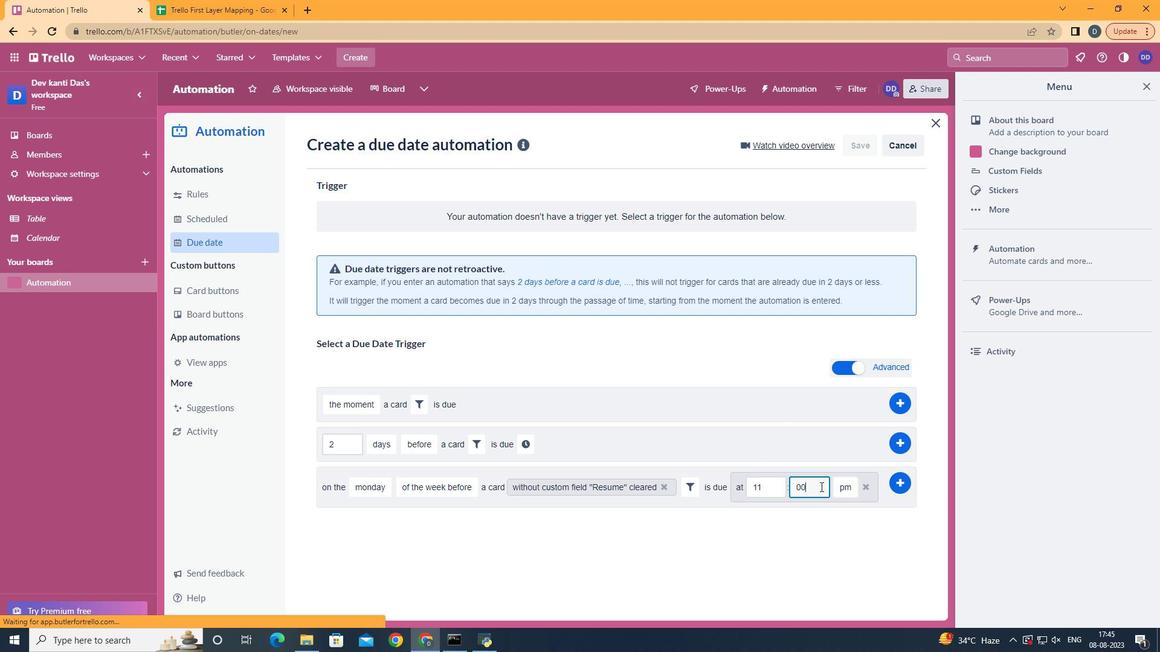 
Action: Mouse moved to (844, 505)
Screenshot: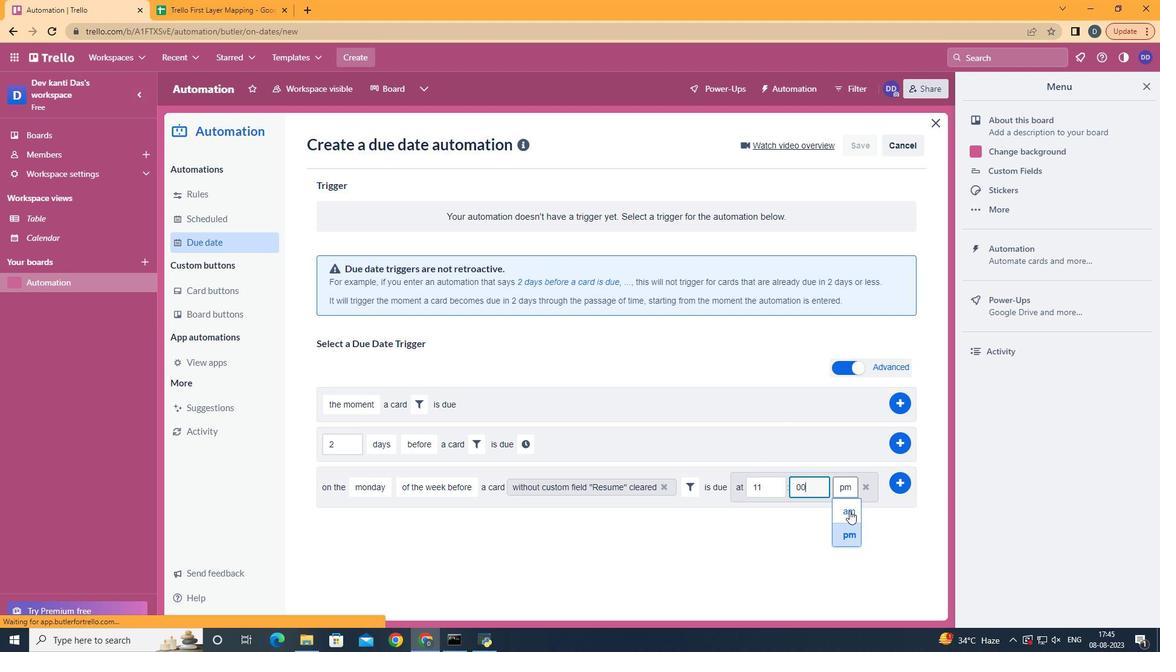 
Action: Mouse pressed left at (844, 505)
Screenshot: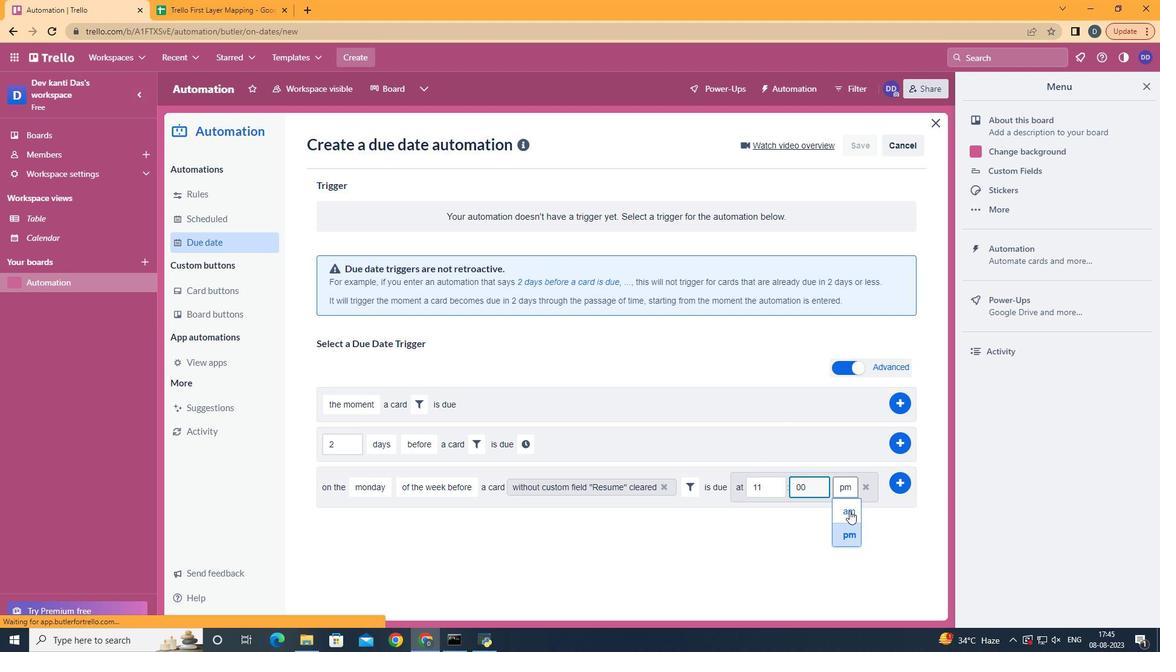 
Action: Mouse moved to (885, 480)
Screenshot: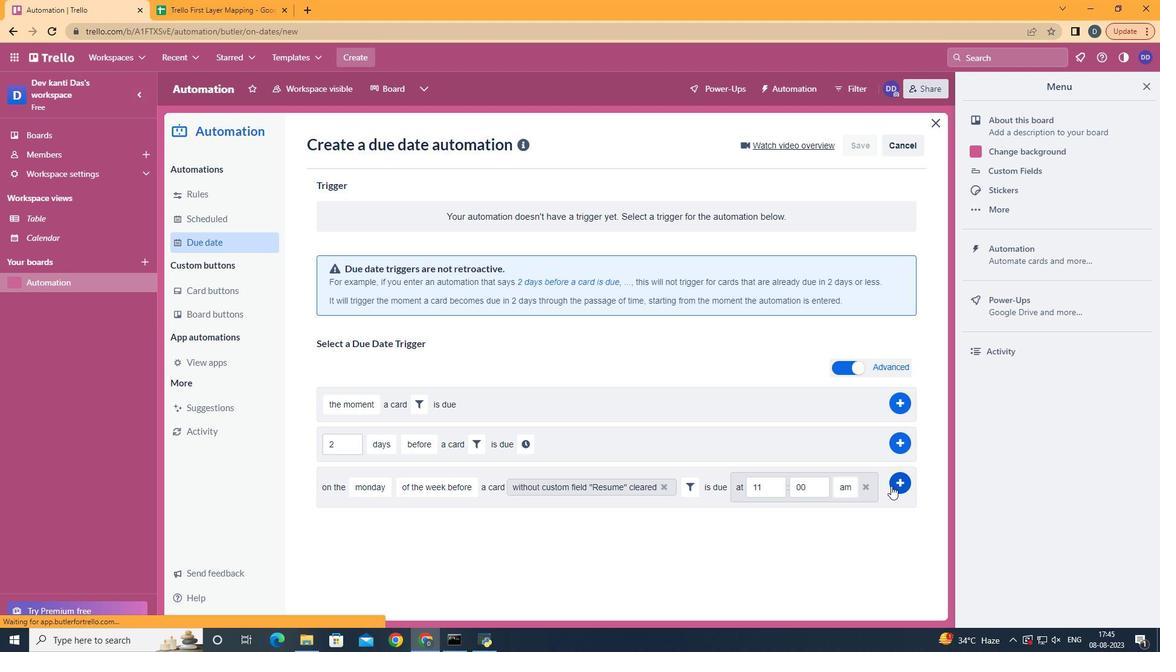 
Action: Mouse pressed left at (885, 480)
Screenshot: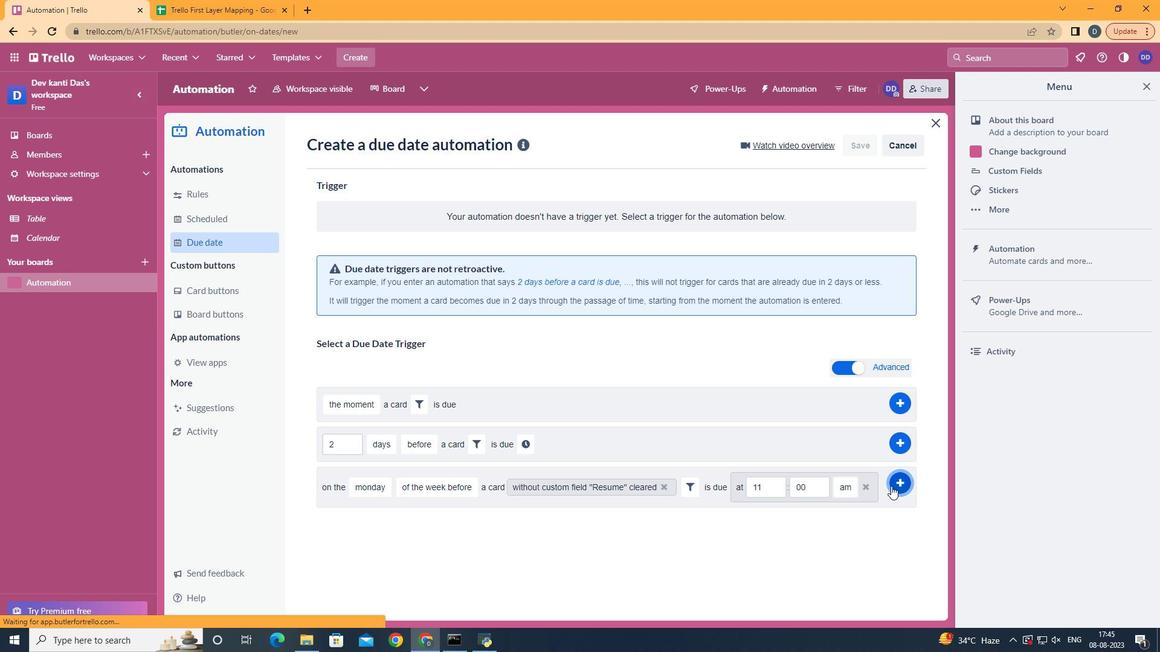 
Action: Mouse moved to (577, 255)
Screenshot: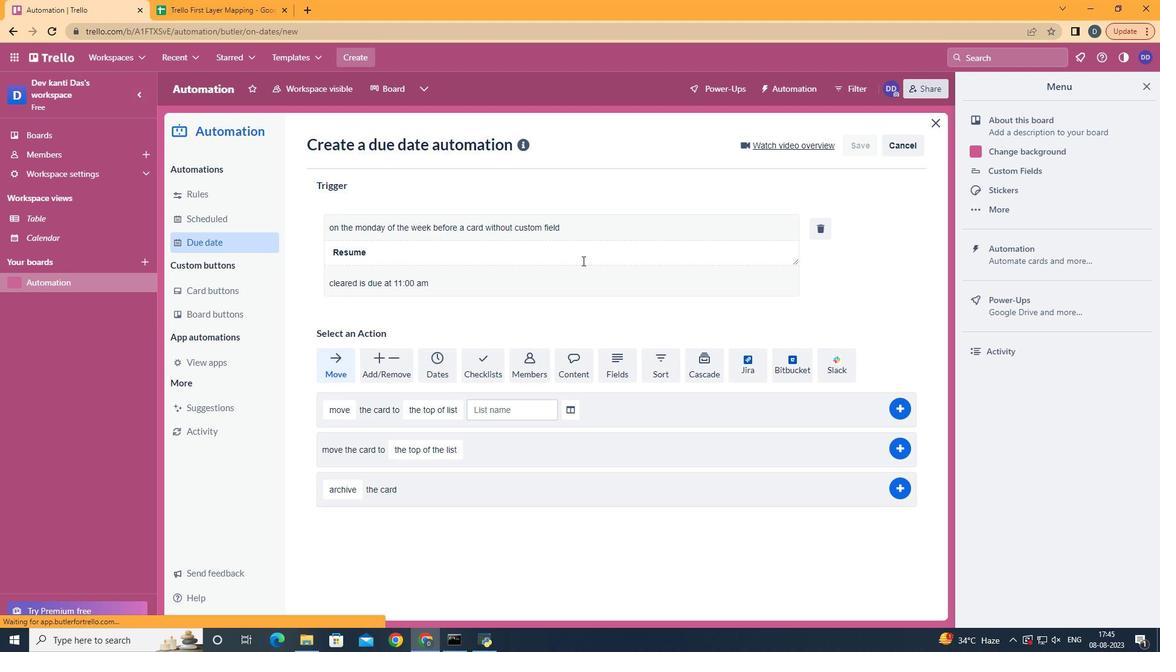 
